 Task: Open Card Customer Satisfaction Review in Board Product Management Best Practices to Workspace Human Resources Software and add a team member Softage.4@softage.net, a label Green, a checklist Football, an attachment from your computer, a color Green and finally, add a card description 'Develop and launch new customer retention program for infrequent buyers' and a comment 'Let us approach this task with a sense of ownership and responsibility, recognizing that its success is our responsibility.'. Add a start date 'Jan 04, 1900' with a due date 'Jan 11, 1900'
Action: Mouse moved to (406, 148)
Screenshot: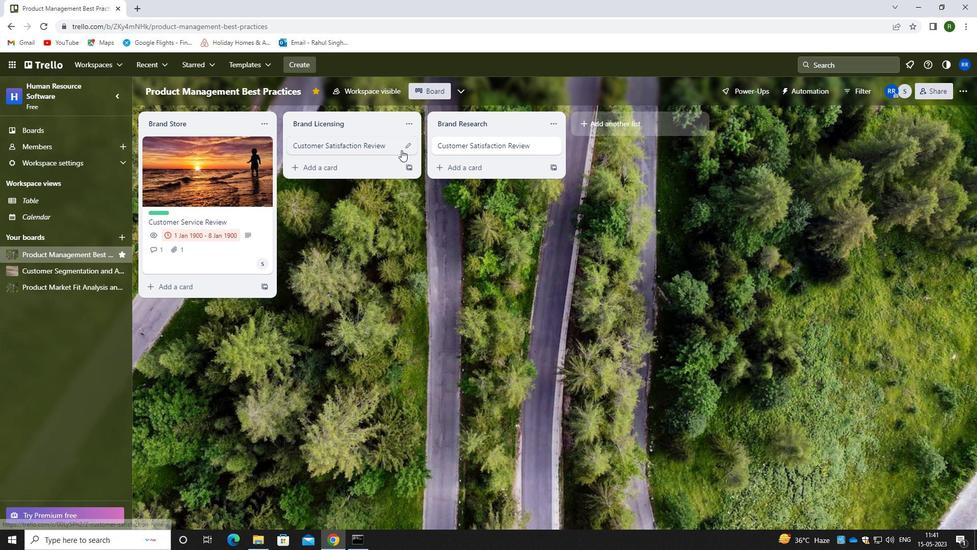 
Action: Mouse pressed left at (406, 148)
Screenshot: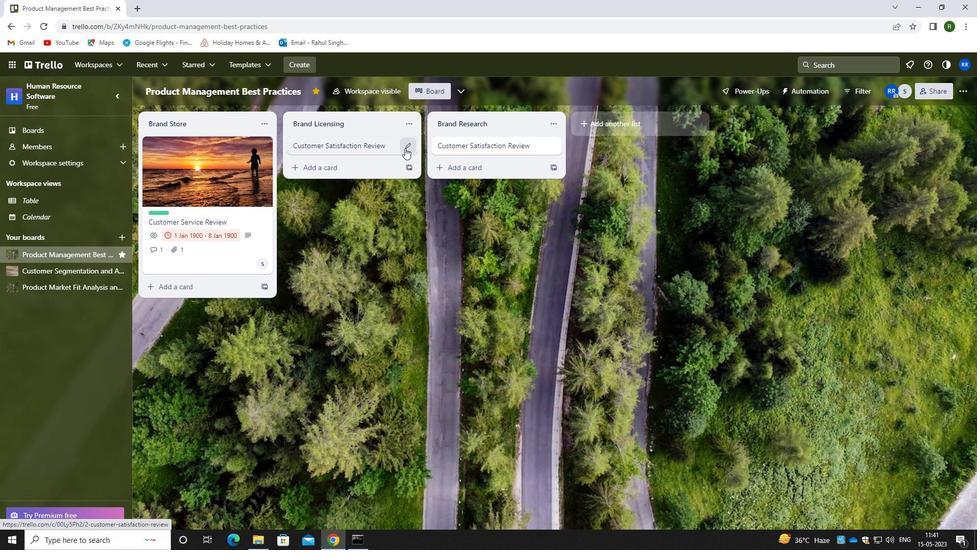 
Action: Mouse moved to (450, 146)
Screenshot: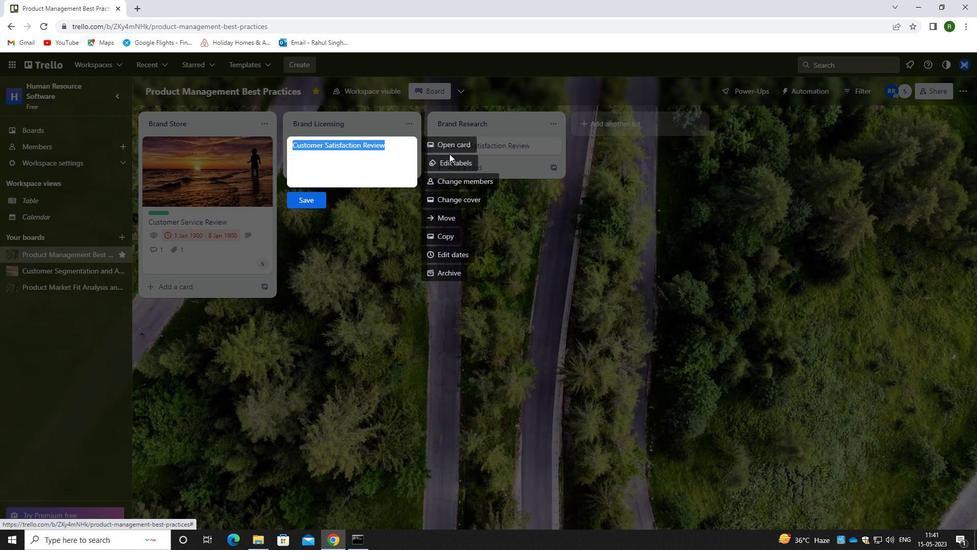 
Action: Mouse pressed left at (450, 146)
Screenshot: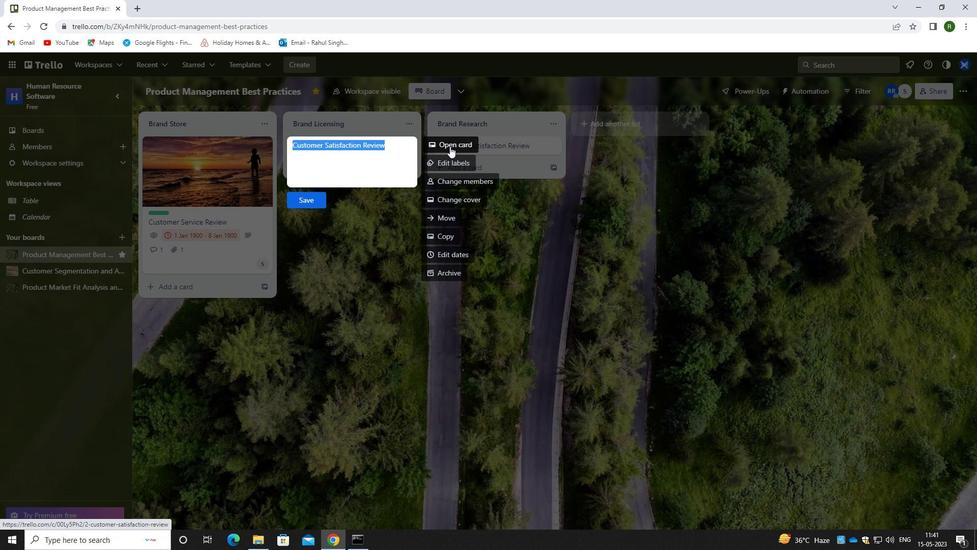 
Action: Mouse moved to (616, 178)
Screenshot: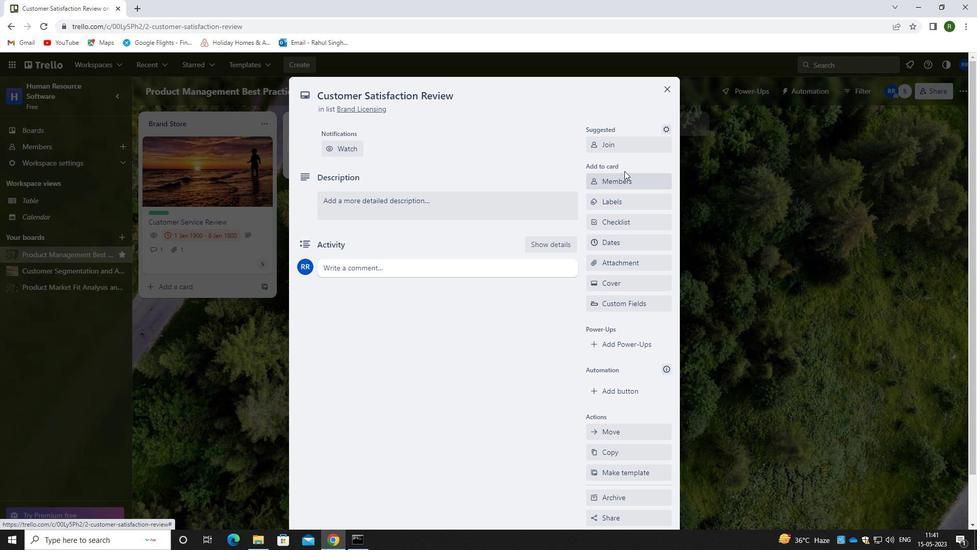 
Action: Mouse pressed left at (616, 178)
Screenshot: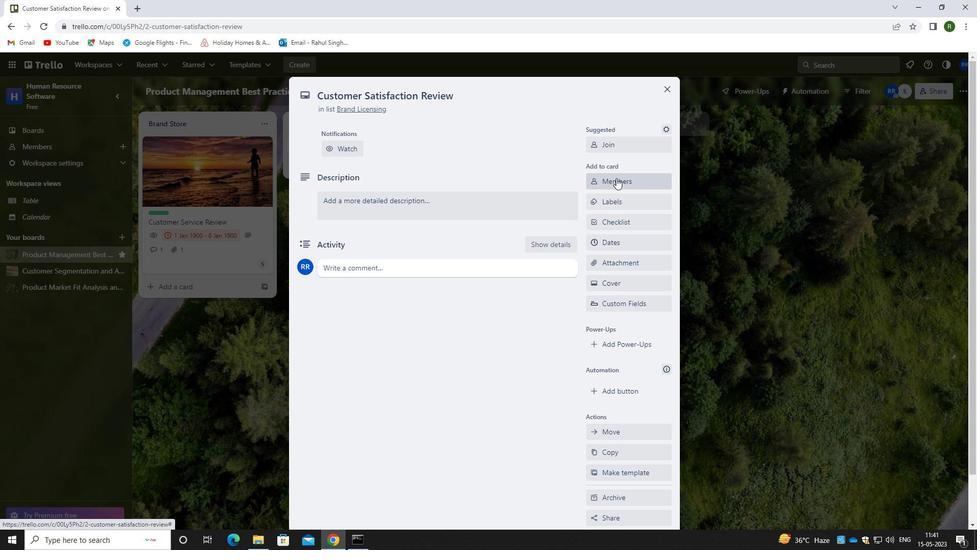 
Action: Mouse moved to (626, 225)
Screenshot: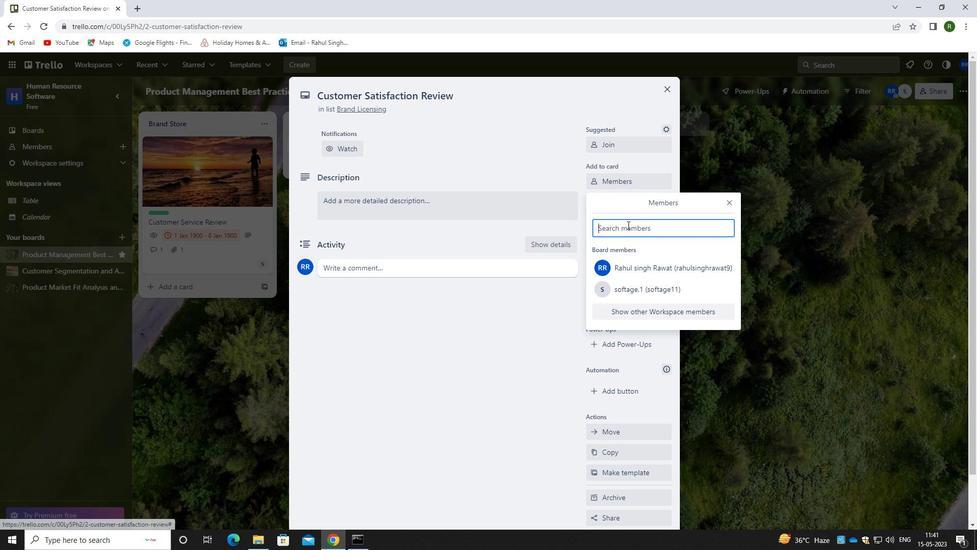 
Action: Key pressed <Key.caps_lock>s<Key.caps_lock>oftage.4<Key.shift>#<Key.backspace><Key.shift>@SOFTAGE.NET
Screenshot: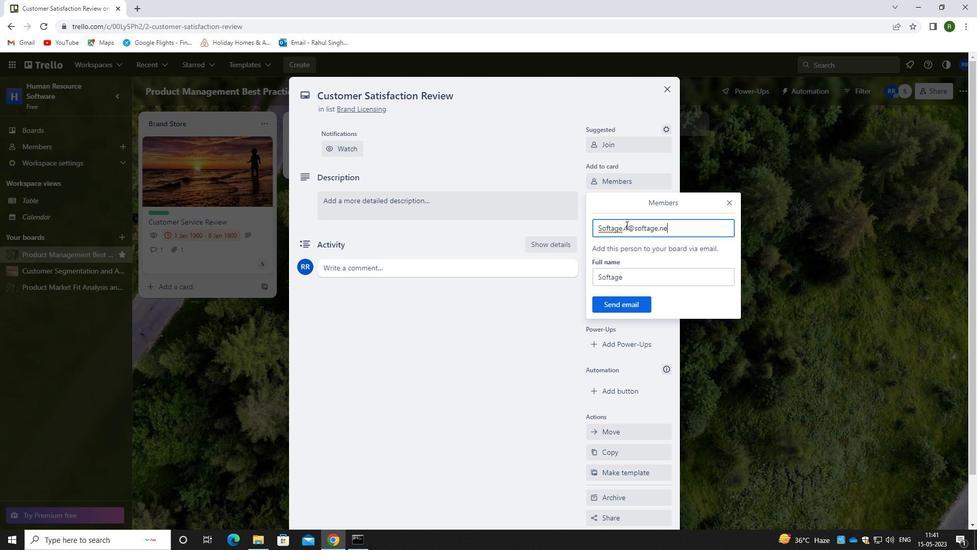 
Action: Mouse moved to (626, 309)
Screenshot: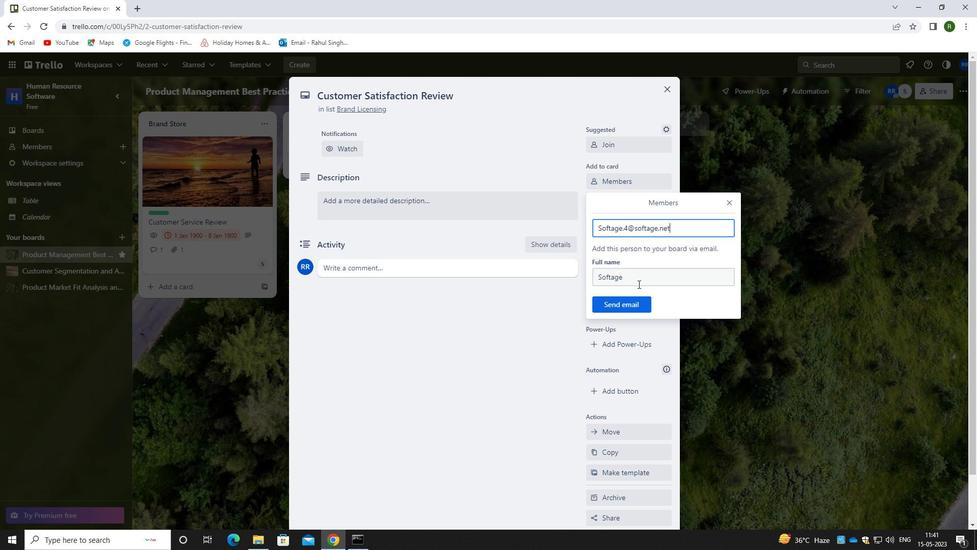 
Action: Mouse pressed left at (626, 309)
Screenshot: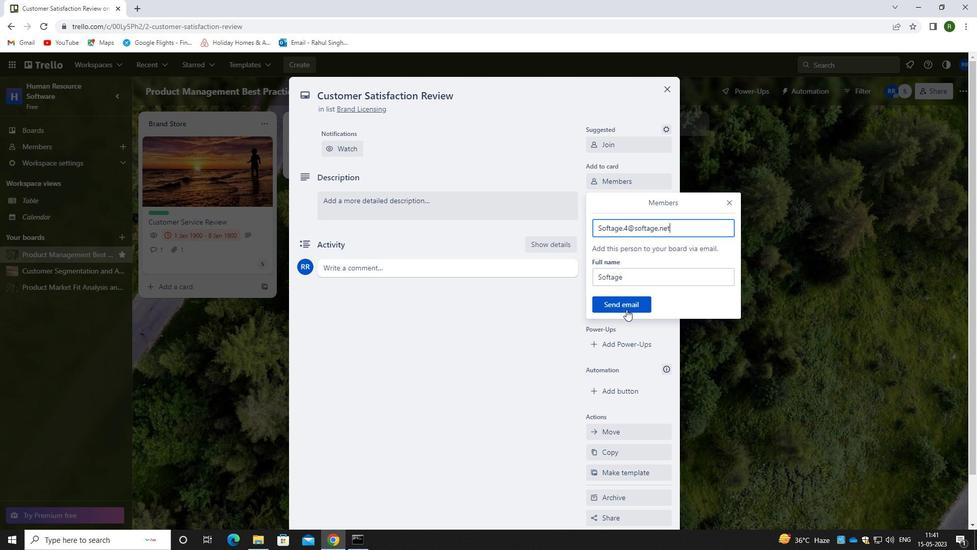 
Action: Mouse moved to (618, 202)
Screenshot: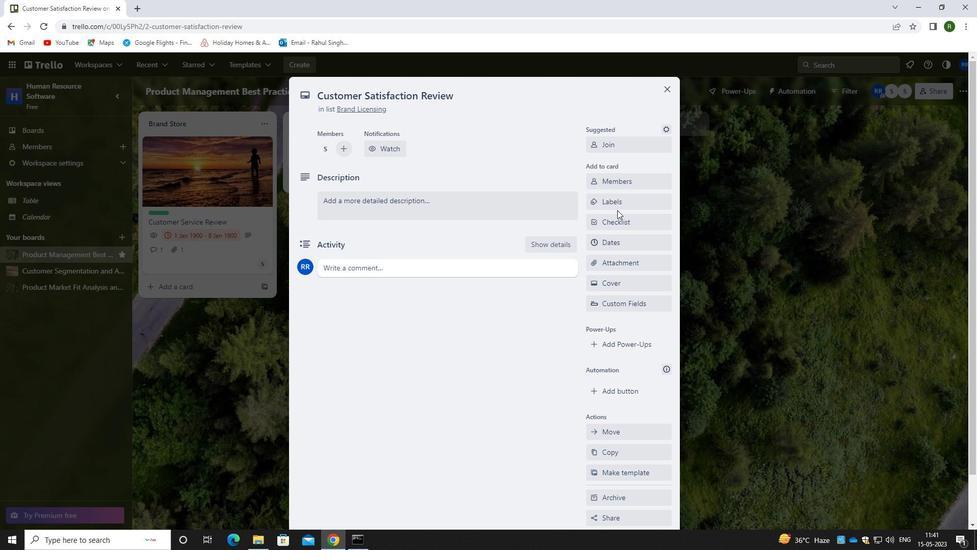 
Action: Mouse pressed left at (618, 202)
Screenshot: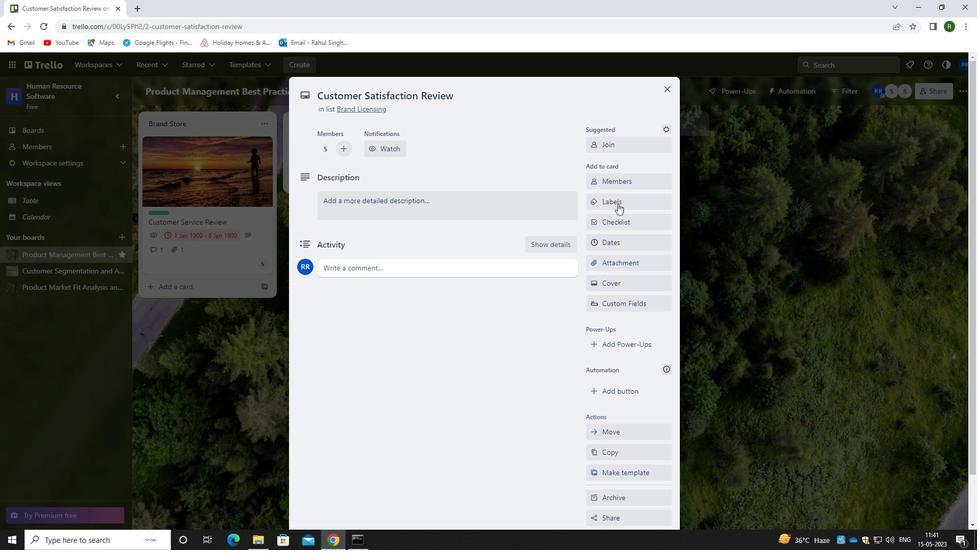 
Action: Mouse moved to (635, 253)
Screenshot: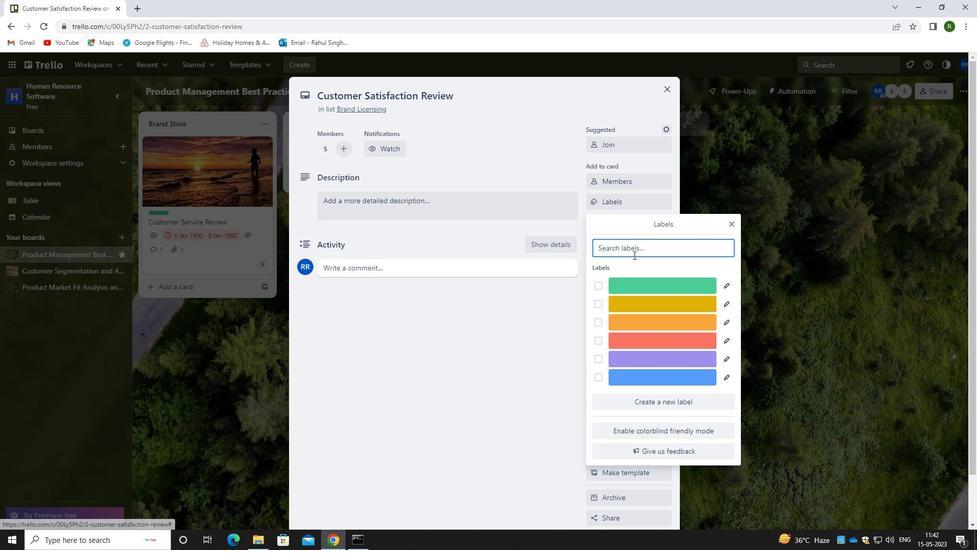 
Action: Key pressed GREEM<Key.backspace>N
Screenshot: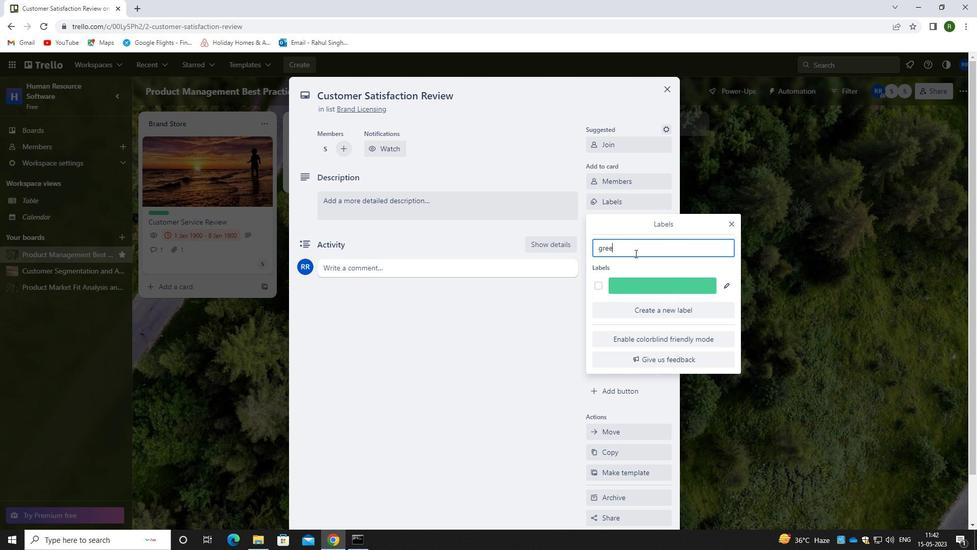 
Action: Mouse moved to (600, 285)
Screenshot: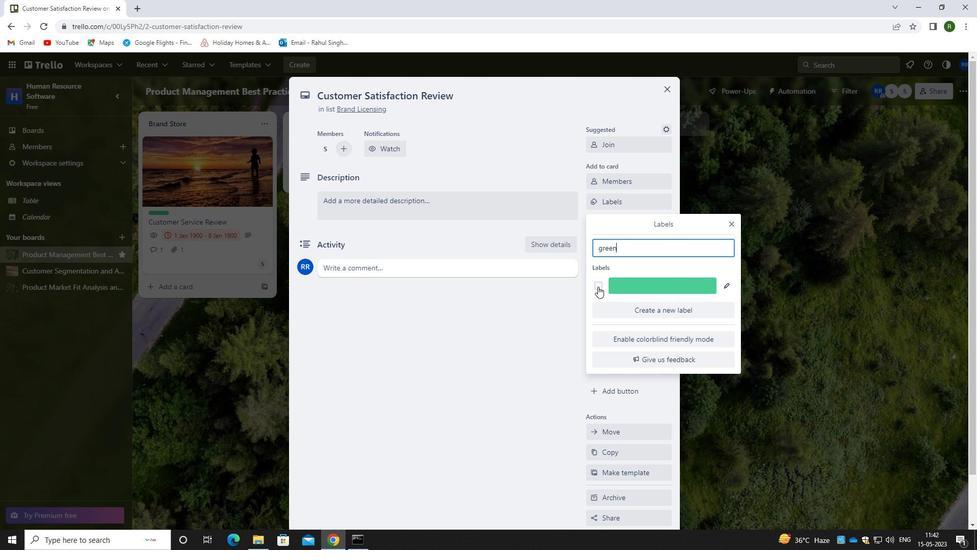 
Action: Mouse pressed left at (600, 285)
Screenshot: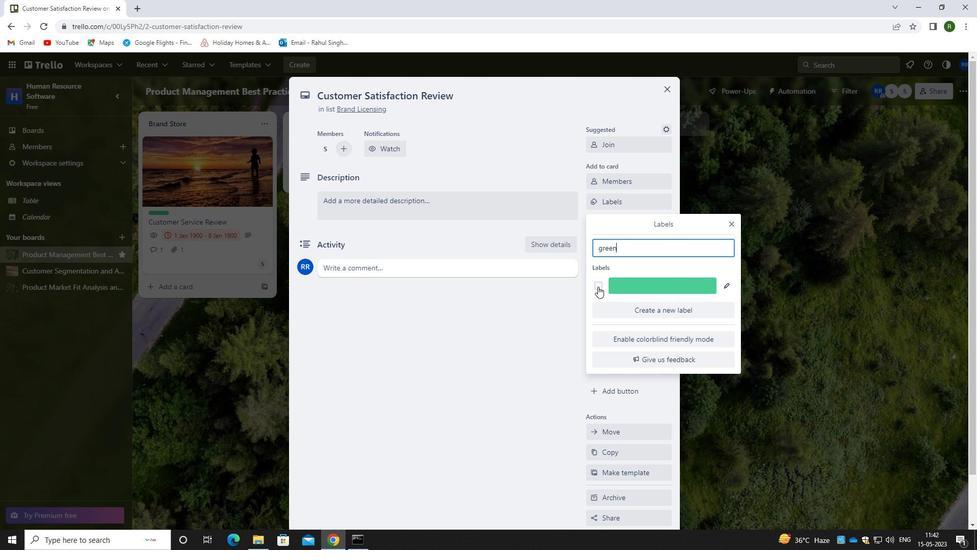 
Action: Mouse moved to (561, 338)
Screenshot: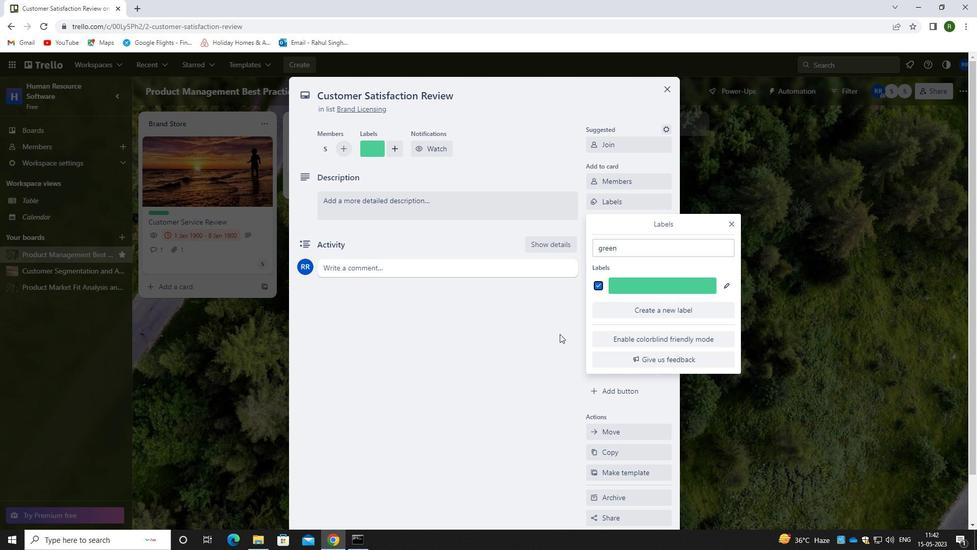 
Action: Mouse pressed left at (561, 338)
Screenshot: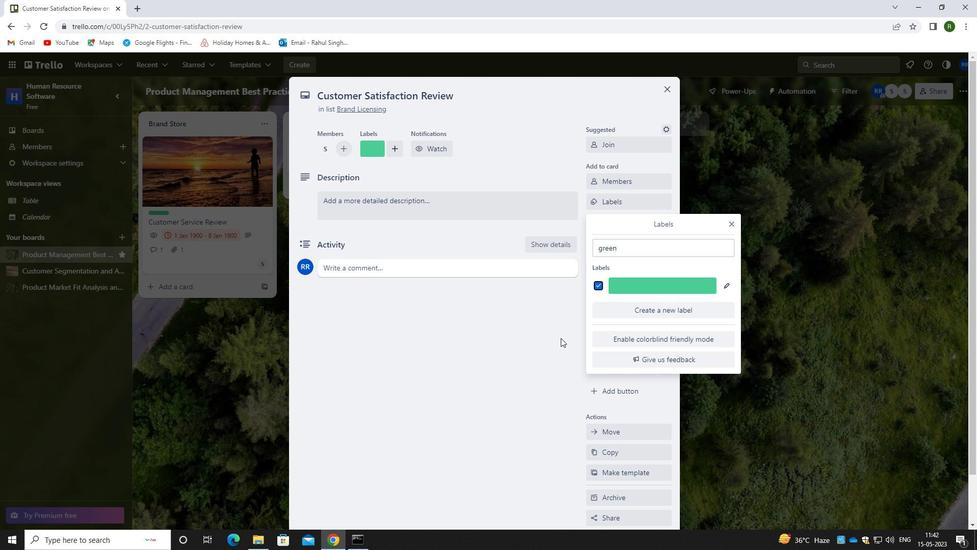 
Action: Mouse moved to (621, 224)
Screenshot: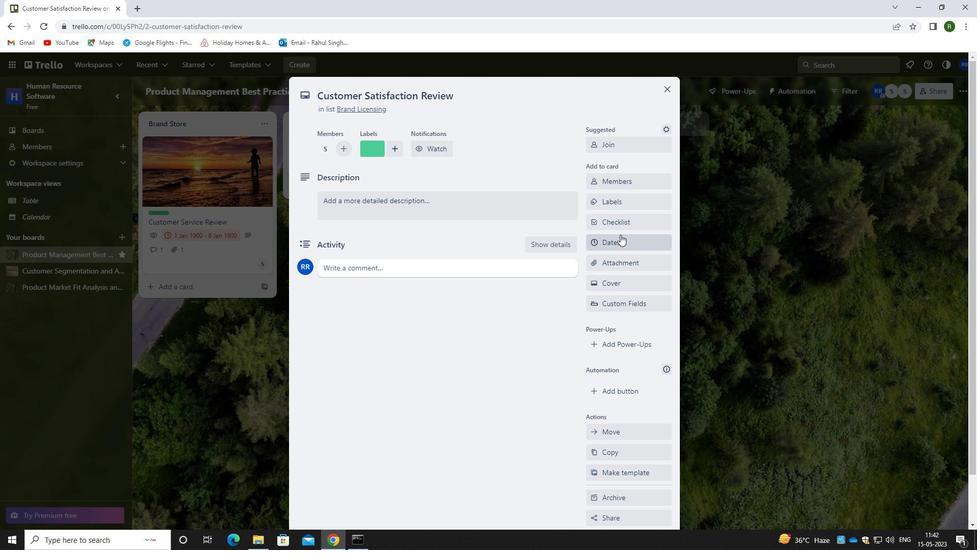 
Action: Mouse pressed left at (621, 224)
Screenshot: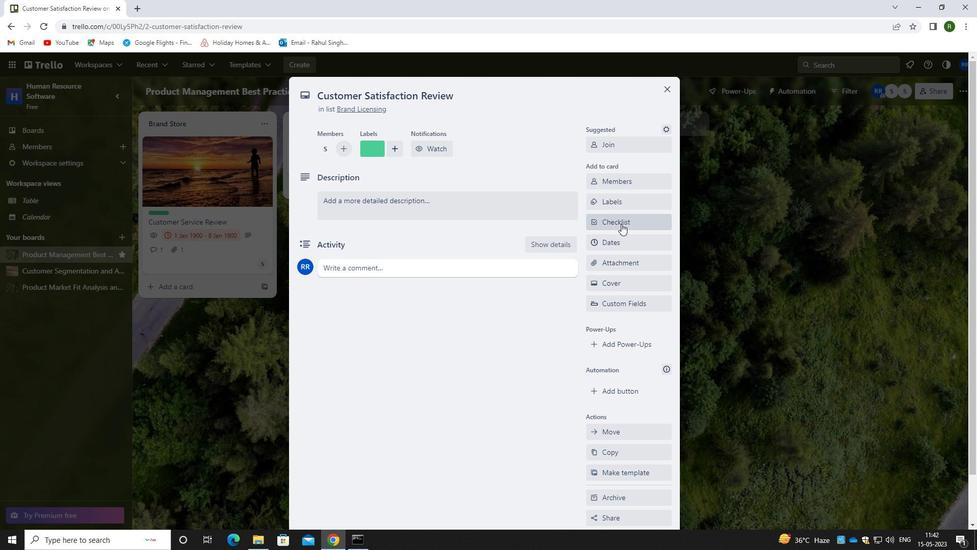 
Action: Mouse moved to (604, 239)
Screenshot: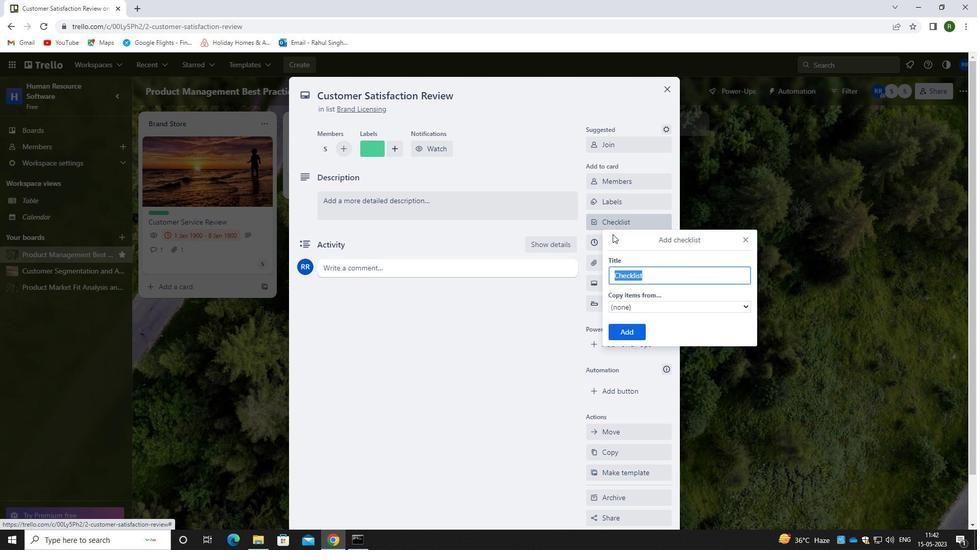 
Action: Key pressed <Key.shift>FOOTBALL
Screenshot: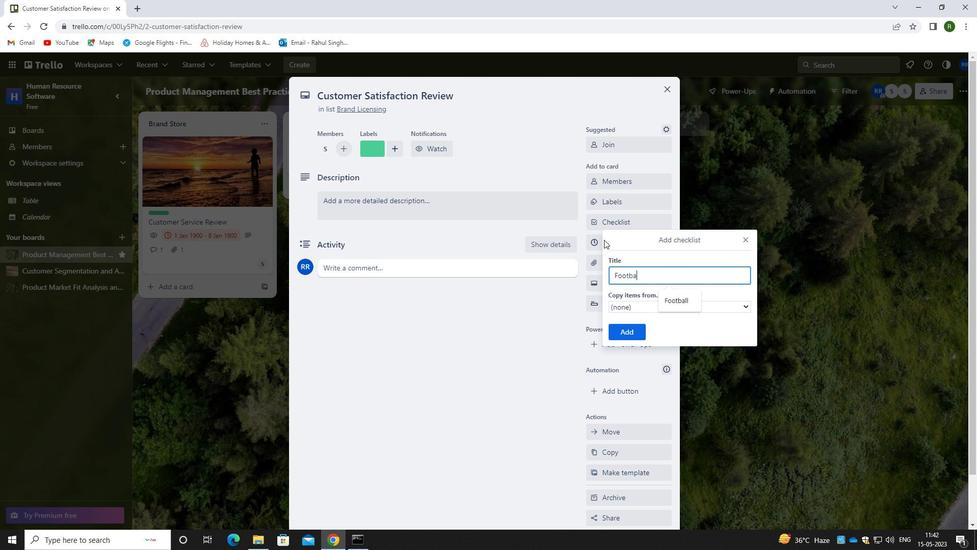 
Action: Mouse moved to (619, 325)
Screenshot: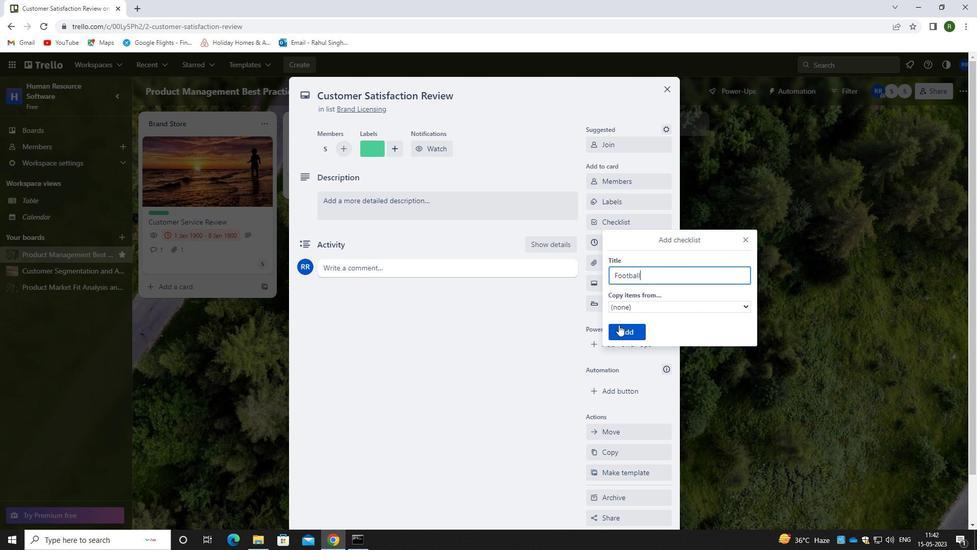 
Action: Mouse pressed left at (619, 325)
Screenshot: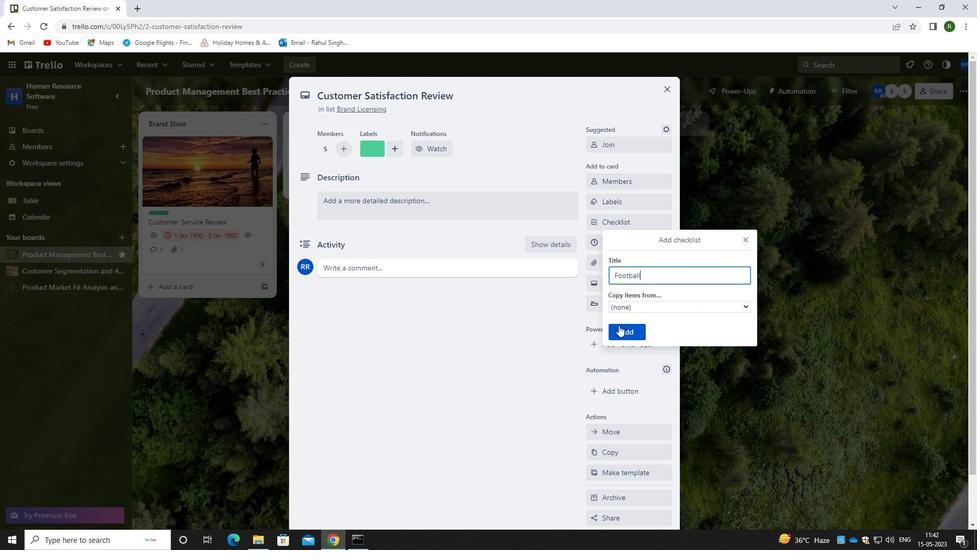 
Action: Mouse moved to (621, 265)
Screenshot: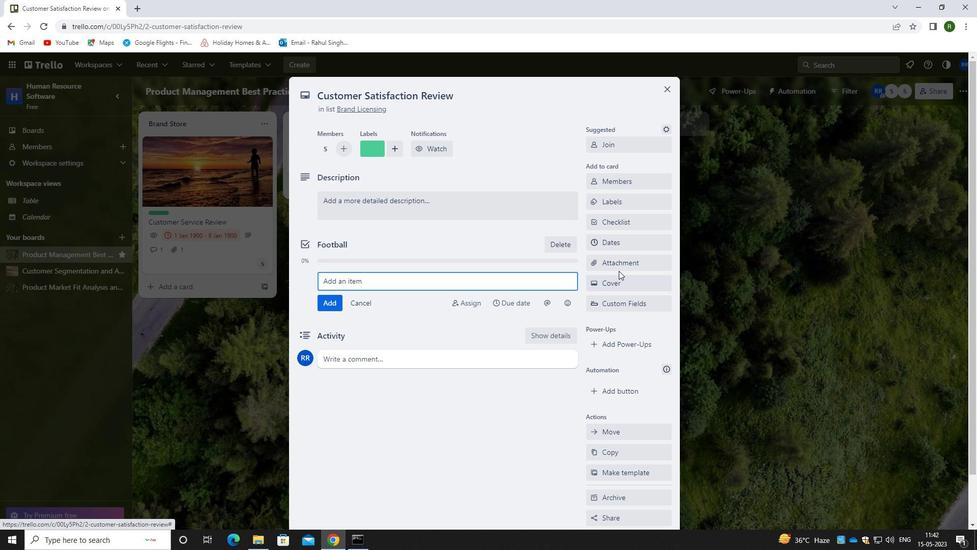 
Action: Mouse pressed left at (621, 265)
Screenshot: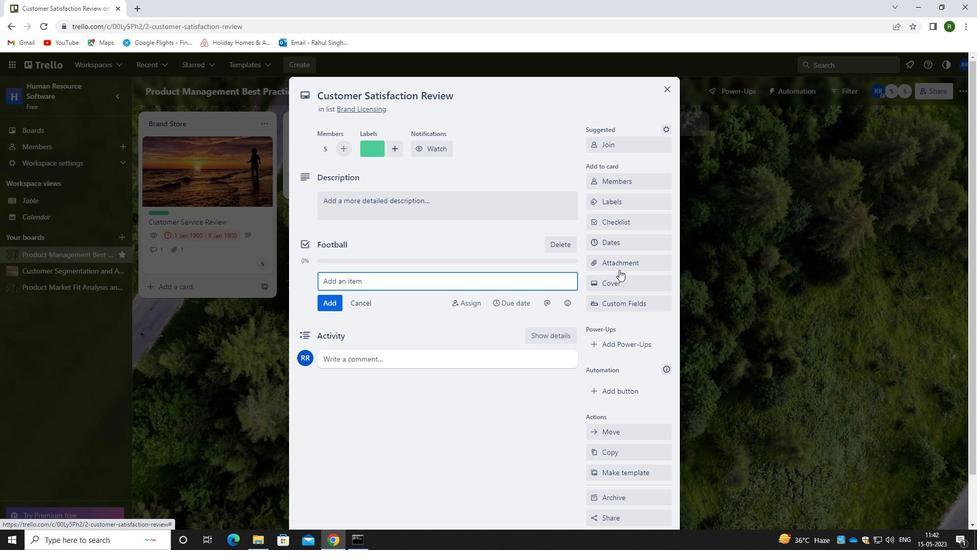 
Action: Mouse moved to (631, 304)
Screenshot: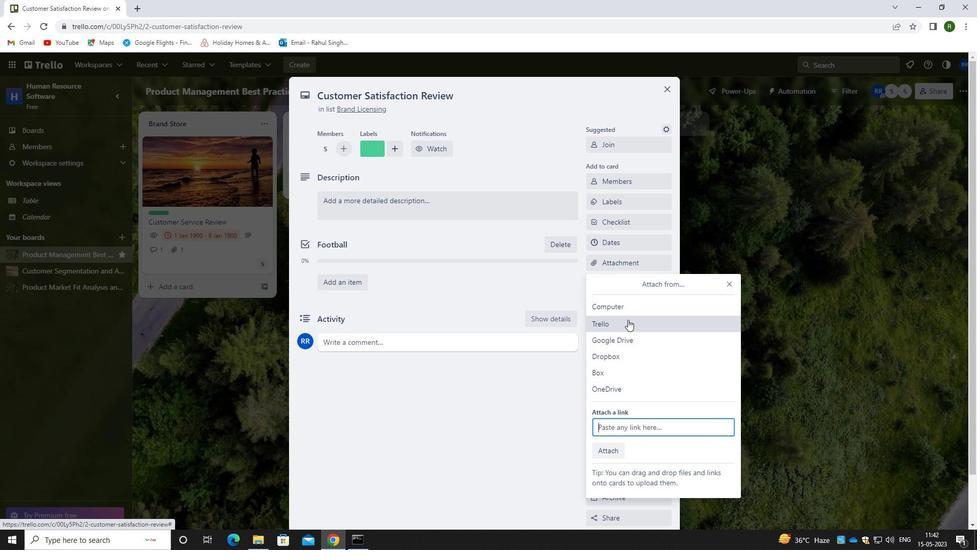 
Action: Mouse pressed left at (631, 304)
Screenshot: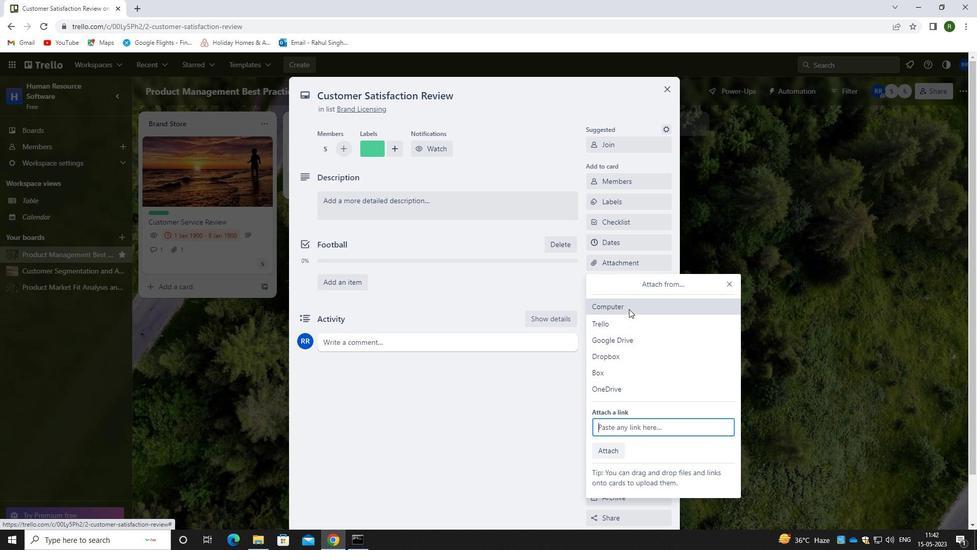 
Action: Mouse moved to (290, 104)
Screenshot: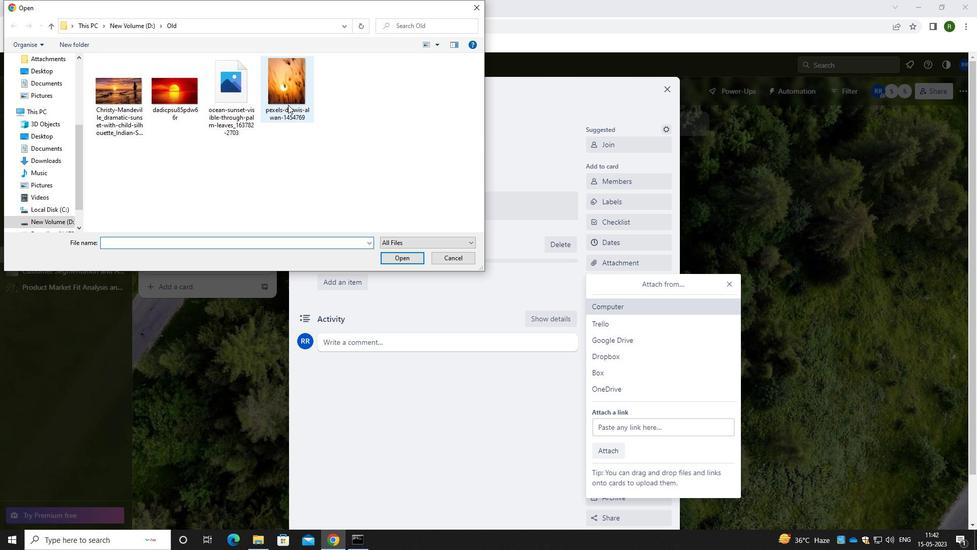 
Action: Mouse pressed left at (290, 104)
Screenshot: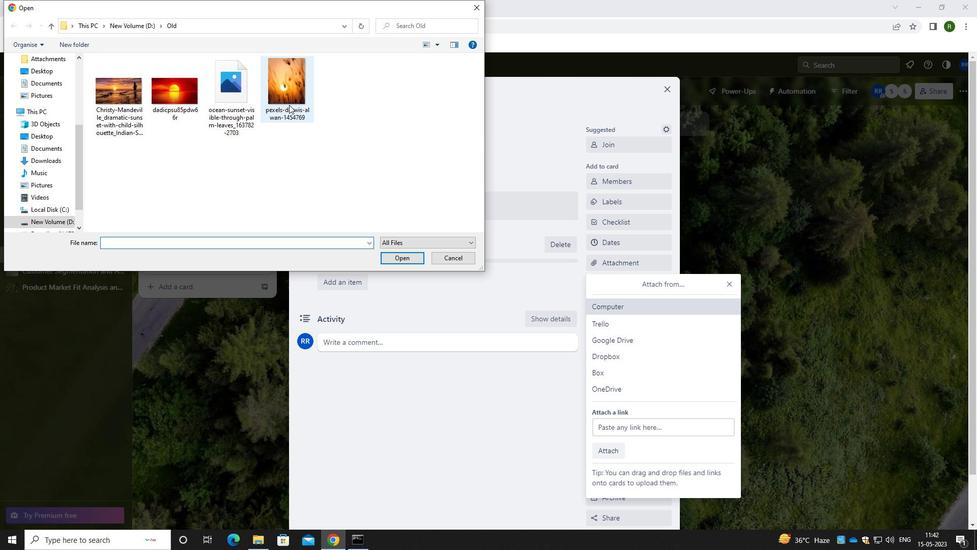 
Action: Mouse moved to (411, 260)
Screenshot: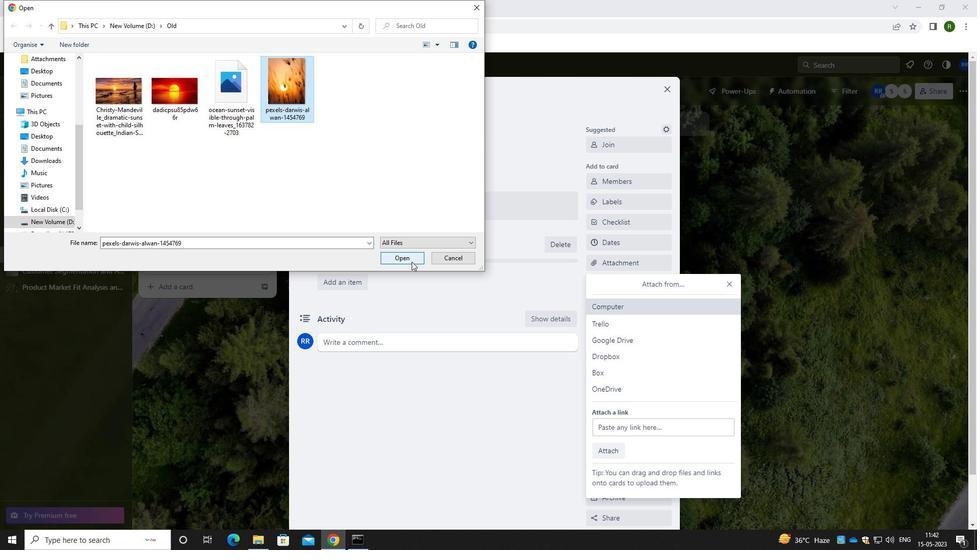 
Action: Mouse pressed left at (411, 260)
Screenshot: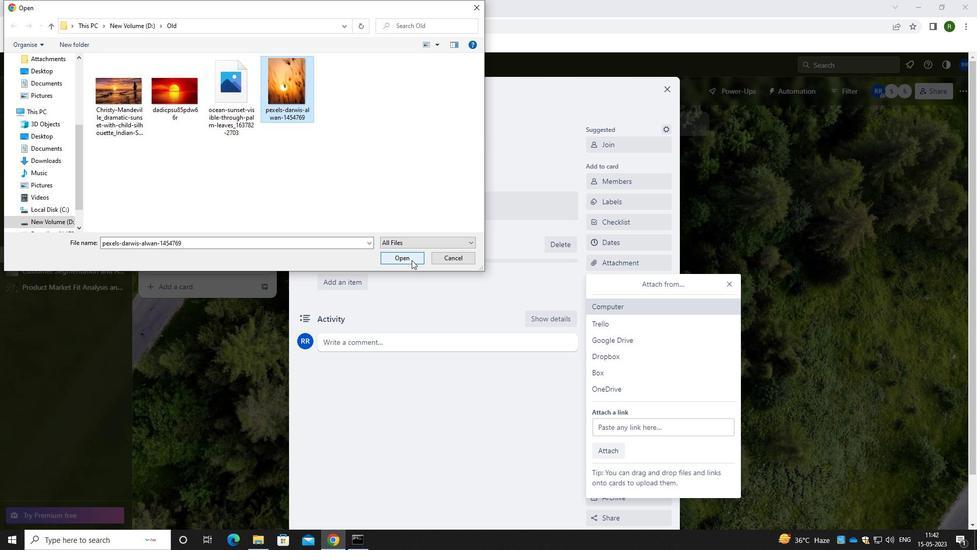 
Action: Mouse moved to (406, 285)
Screenshot: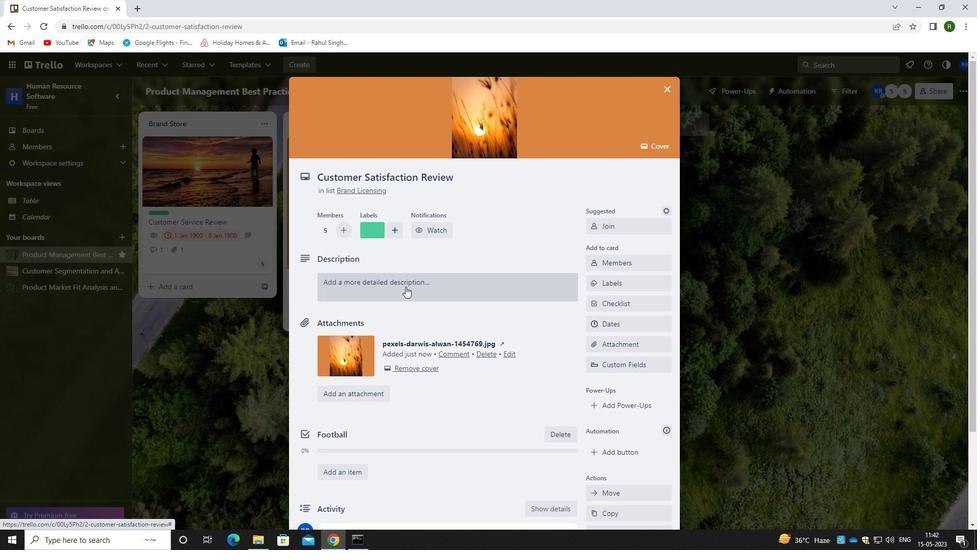 
Action: Mouse pressed left at (406, 285)
Screenshot: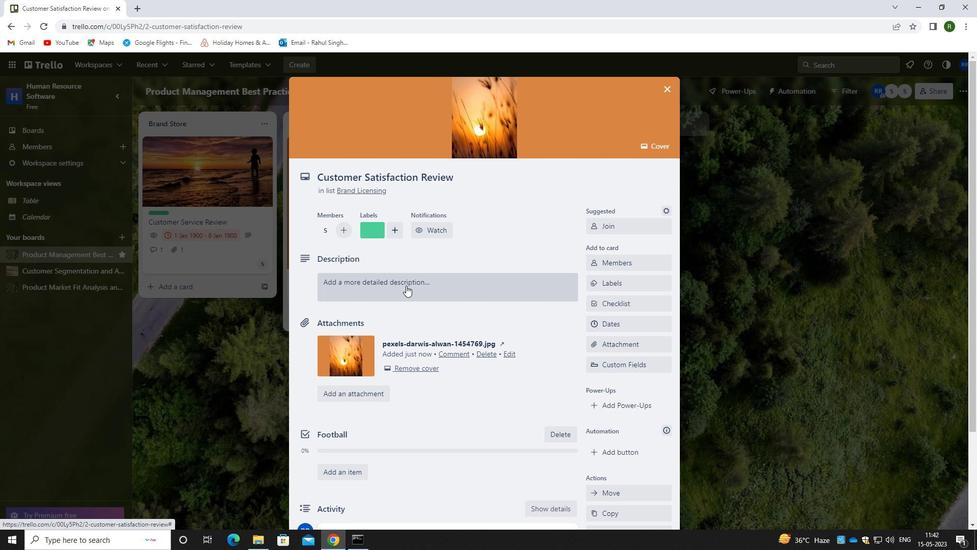 
Action: Mouse moved to (405, 320)
Screenshot: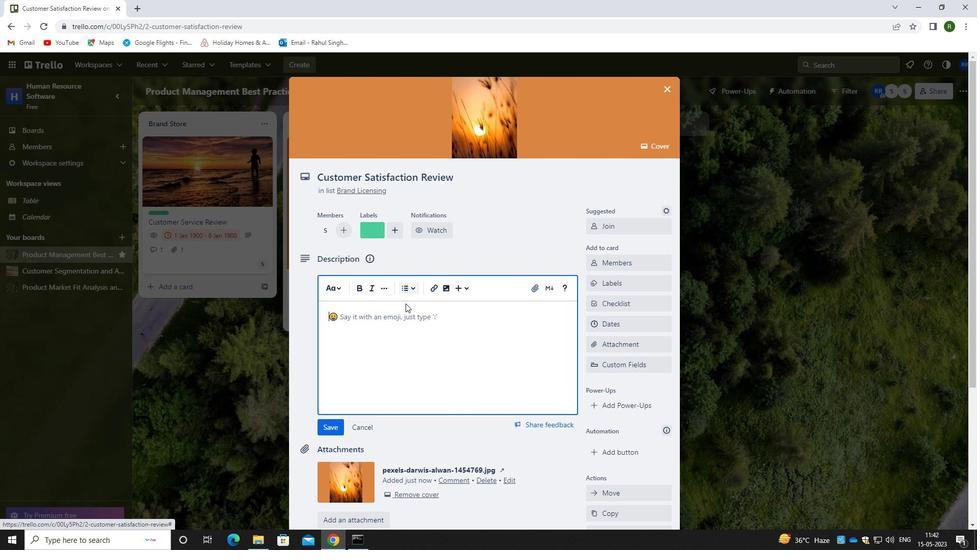 
Action: Mouse pressed left at (405, 320)
Screenshot: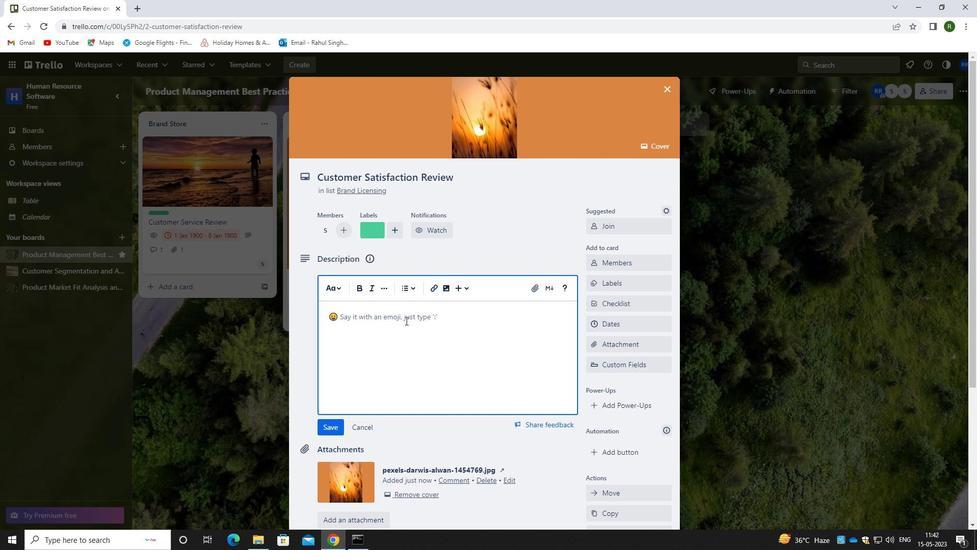 
Action: Key pressed <Key.caps_lock>D<Key.caps_lock>EVELOP<Key.space>AND<Key.space>LAUCH<Key.backspace><Key.backspace>NCH<Key.space>NEW<Key.space>CUSTOMER<Key.space>RTENTION<Key.space><Key.backspace><Key.backspace><Key.backspace><Key.backspace><Key.backspace><Key.backspace><Key.backspace><Key.backspace>ETENTION<Key.space>PROGRAM<Key.space>FOR<Key.space>INFREQUENT<Key.space>BUYERS.
Screenshot: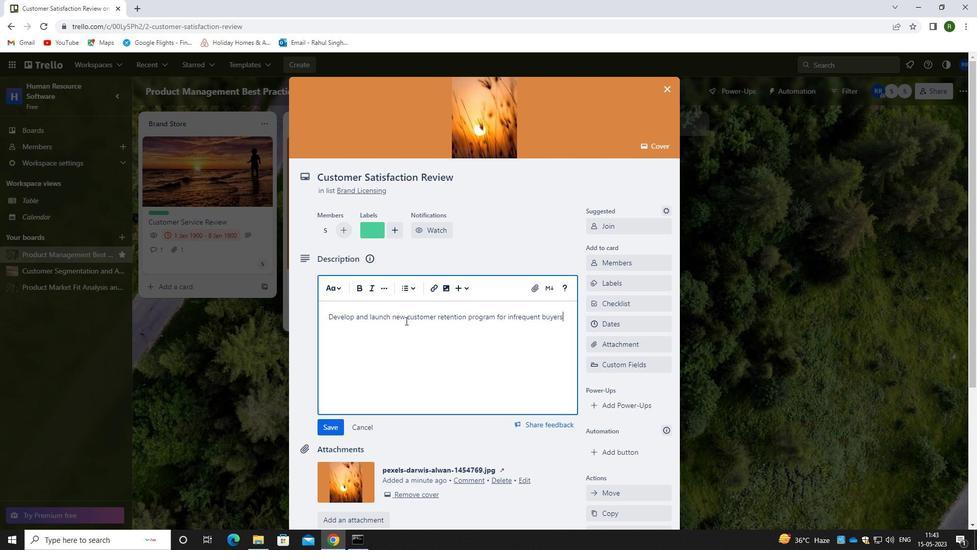 
Action: Mouse moved to (333, 425)
Screenshot: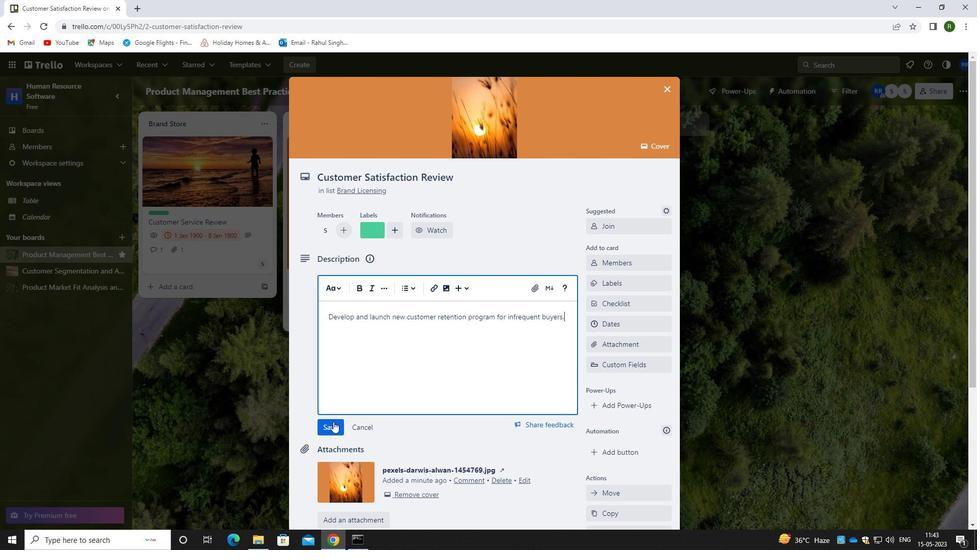 
Action: Mouse pressed left at (333, 425)
Screenshot: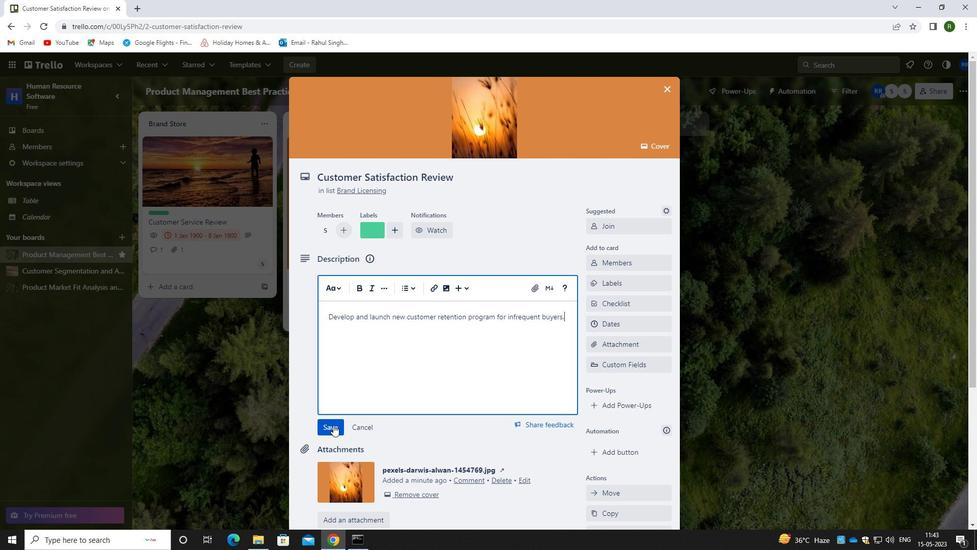 
Action: Mouse moved to (386, 369)
Screenshot: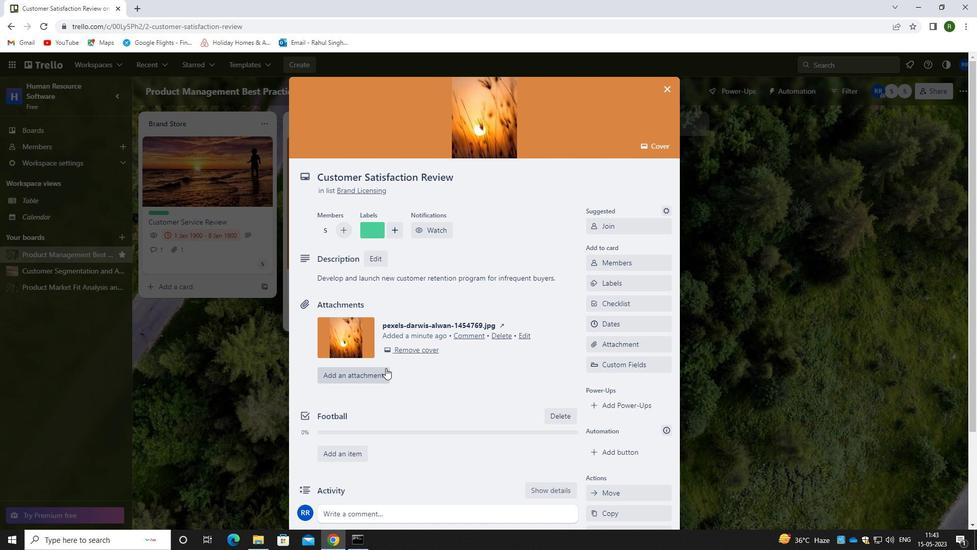 
Action: Mouse scrolled (386, 368) with delta (0, 0)
Screenshot: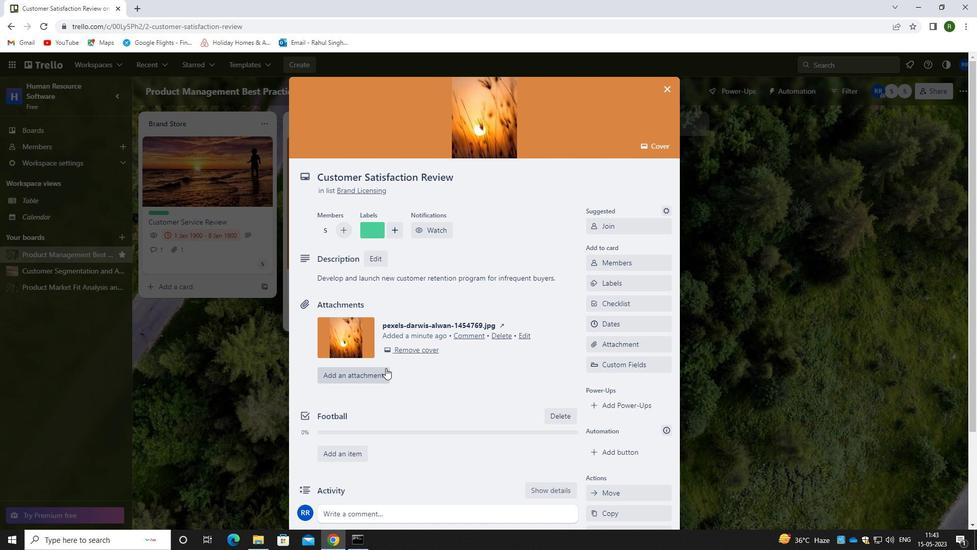 
Action: Mouse moved to (386, 371)
Screenshot: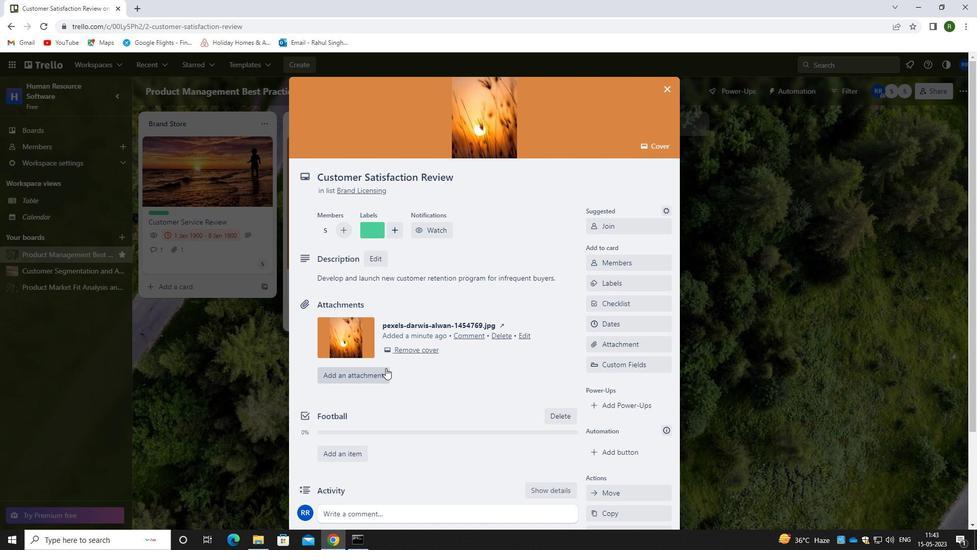 
Action: Mouse scrolled (386, 371) with delta (0, 0)
Screenshot: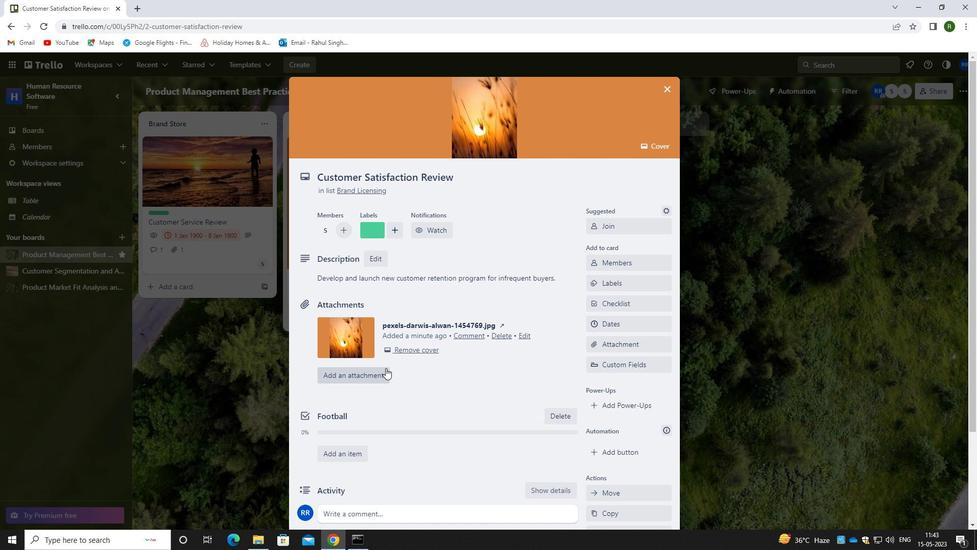 
Action: Mouse moved to (386, 374)
Screenshot: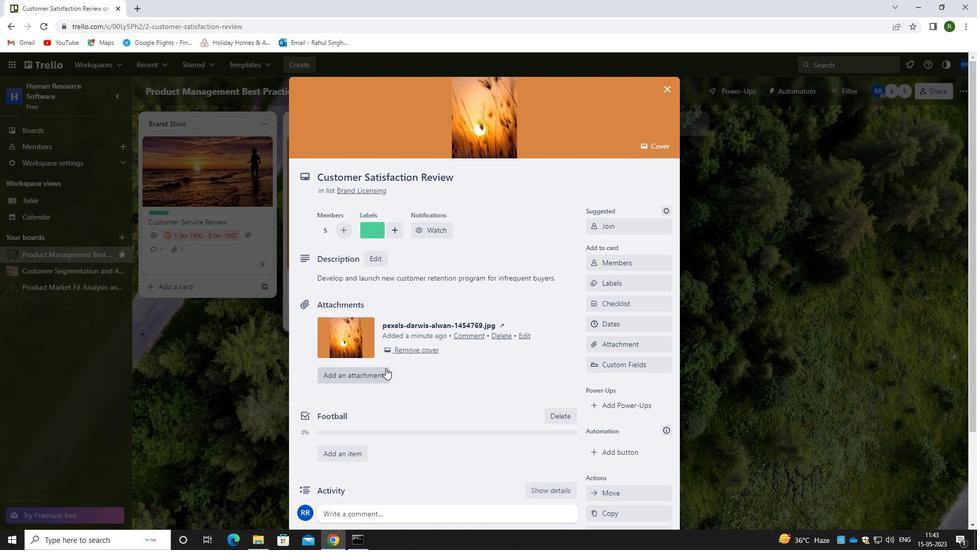 
Action: Mouse scrolled (386, 374) with delta (0, 0)
Screenshot: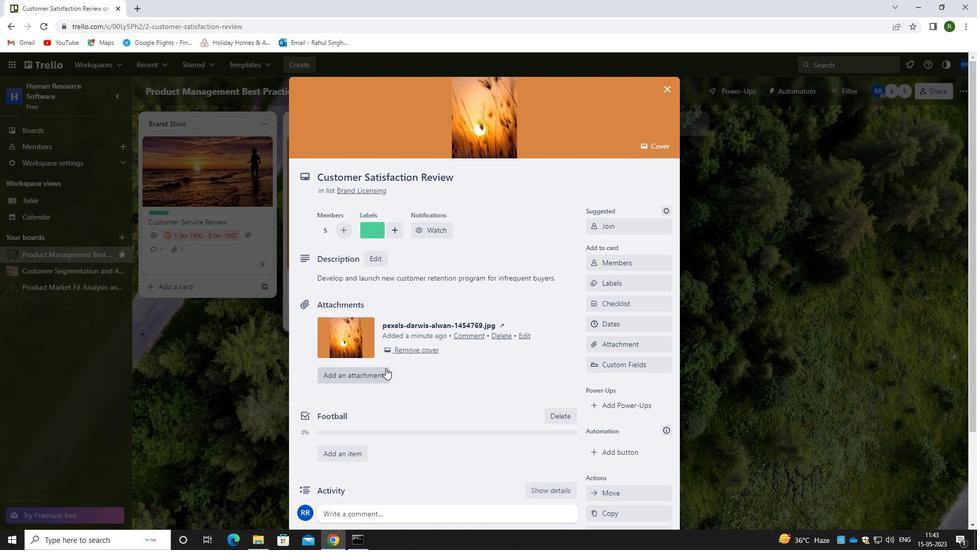 
Action: Mouse moved to (372, 400)
Screenshot: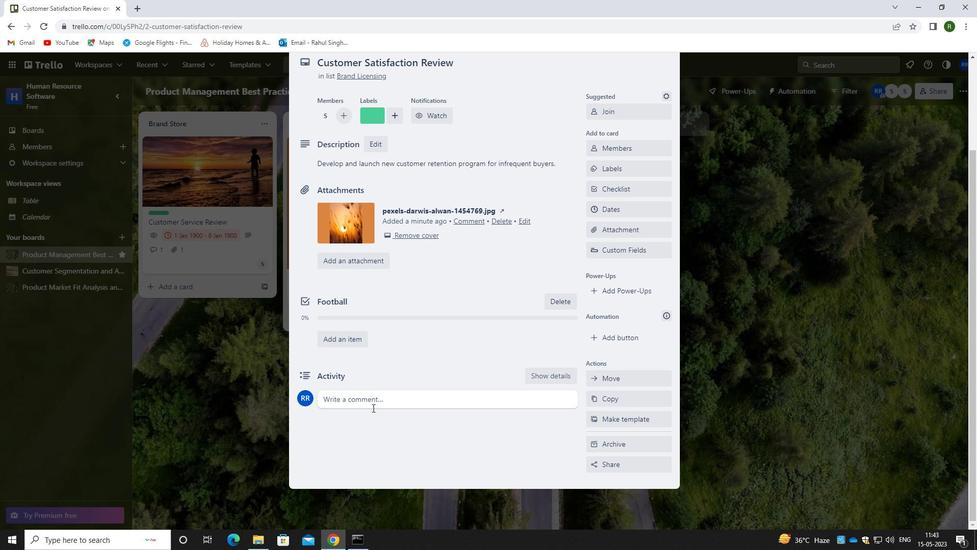 
Action: Mouse pressed left at (372, 400)
Screenshot: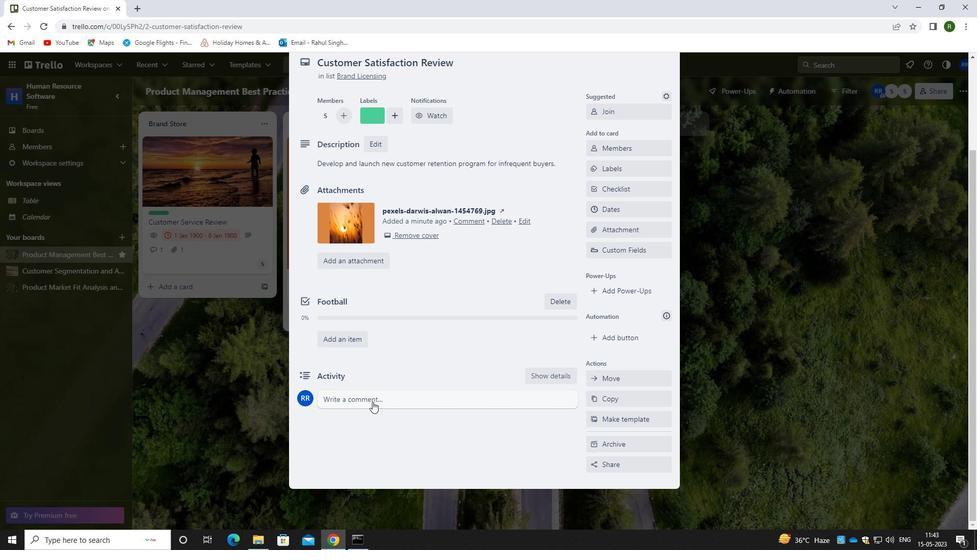 
Action: Mouse moved to (374, 436)
Screenshot: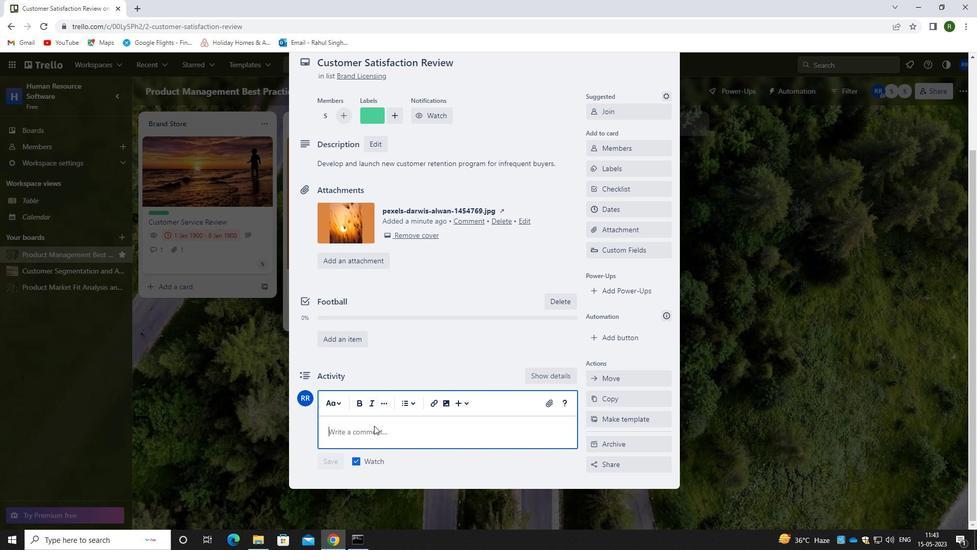 
Action: Mouse pressed left at (374, 436)
Screenshot: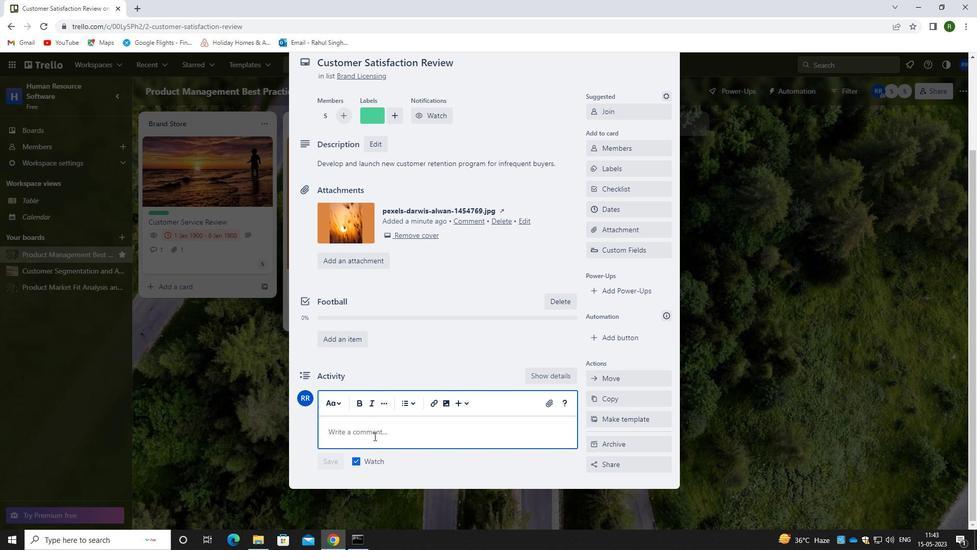 
Action: Key pressed <Key.caps_lock>L<Key.caps_lock>ET<Key.space>US<Key.space>APPROACH<Key.space>THIS<Key.space>TASK<Key.space>WITH<Key.space>A<Key.space>SENSE<Key.space>OF<Key.space>PR<Key.backspace>ES<Key.backspace>RSISTENCE<Key.space>AND<Key.space>DETERMINATION,<Key.space>WILLING<Key.space>TO<Key.space>OVERCOME<Key.space>OBSTACLES<Key.space>AND<Key.space>PUSH<Key.space>THROUGH<Key.space><Key.caps_lock>C<Key.backspace><Key.caps_lock>CHALLENGES
Screenshot: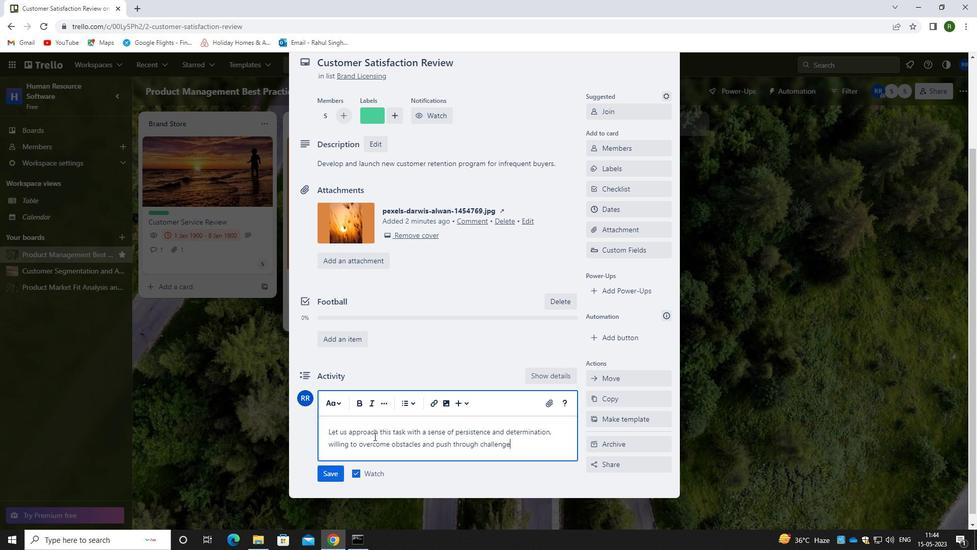
Action: Mouse moved to (517, 399)
Screenshot: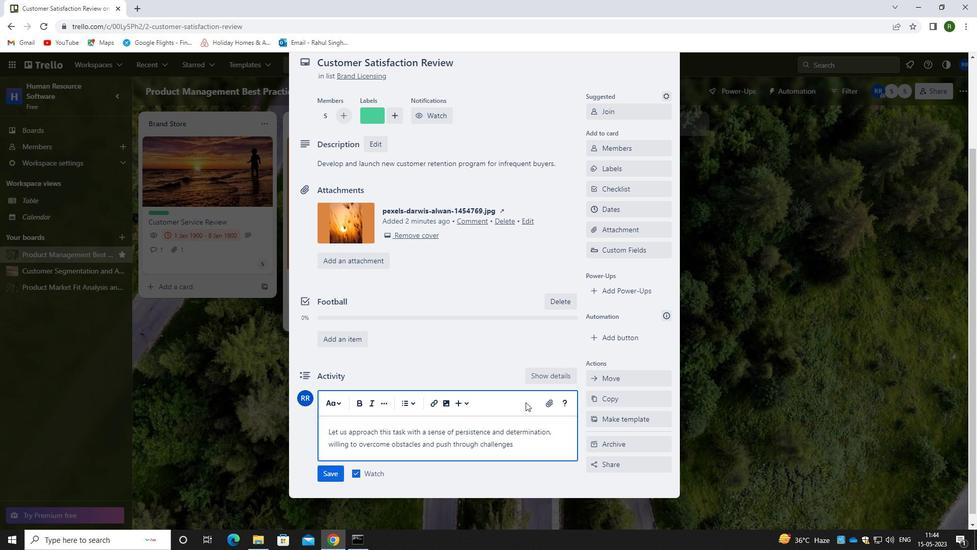 
Action: Key pressed .
Screenshot: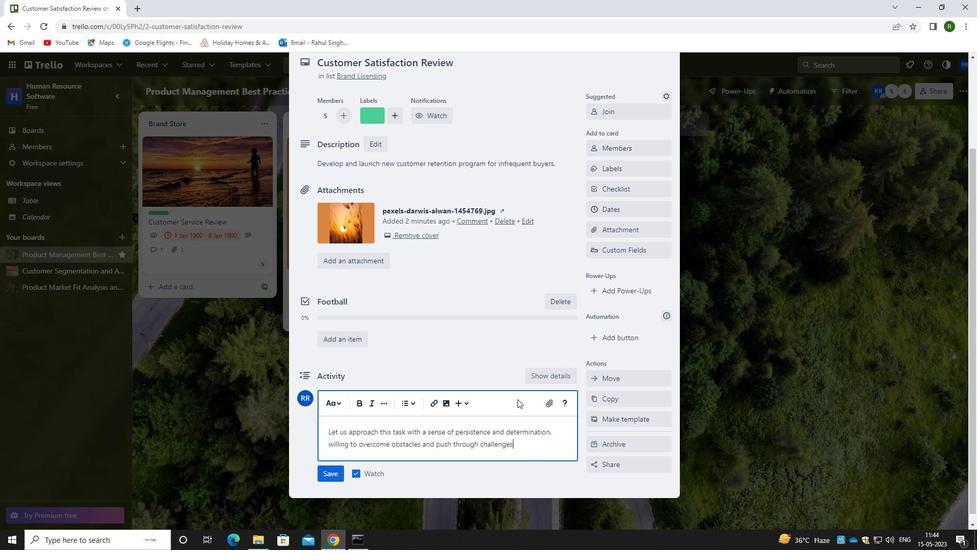 
Action: Mouse moved to (336, 476)
Screenshot: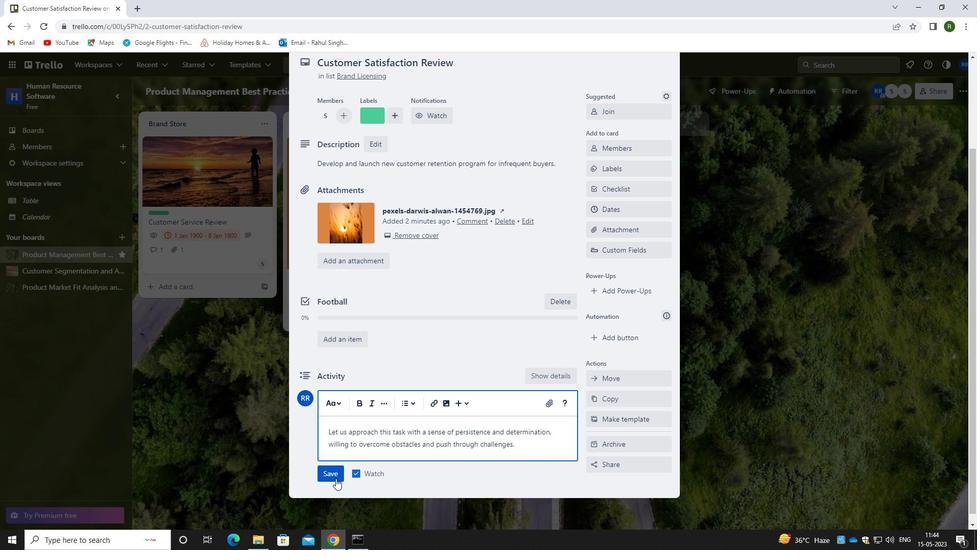 
Action: Mouse pressed left at (336, 476)
Screenshot: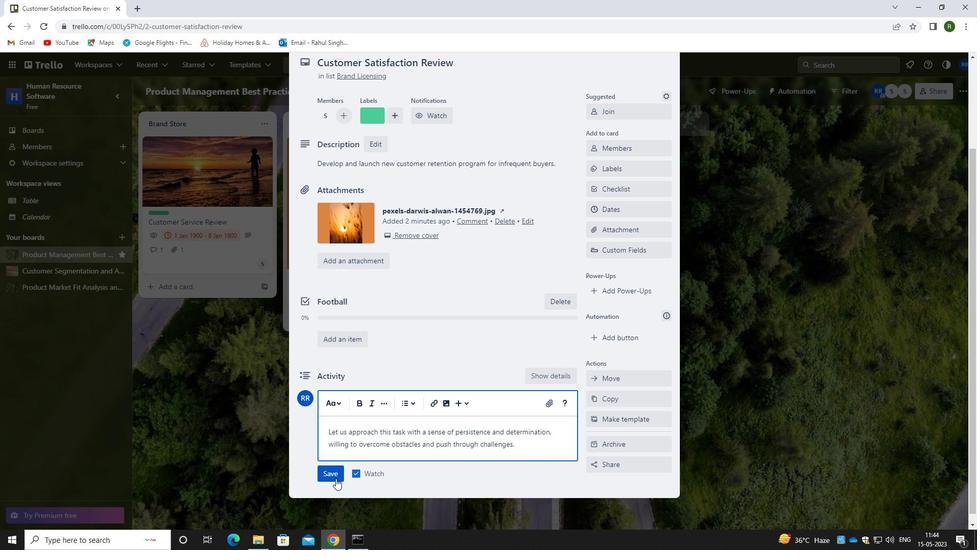 
Action: Mouse moved to (619, 207)
Screenshot: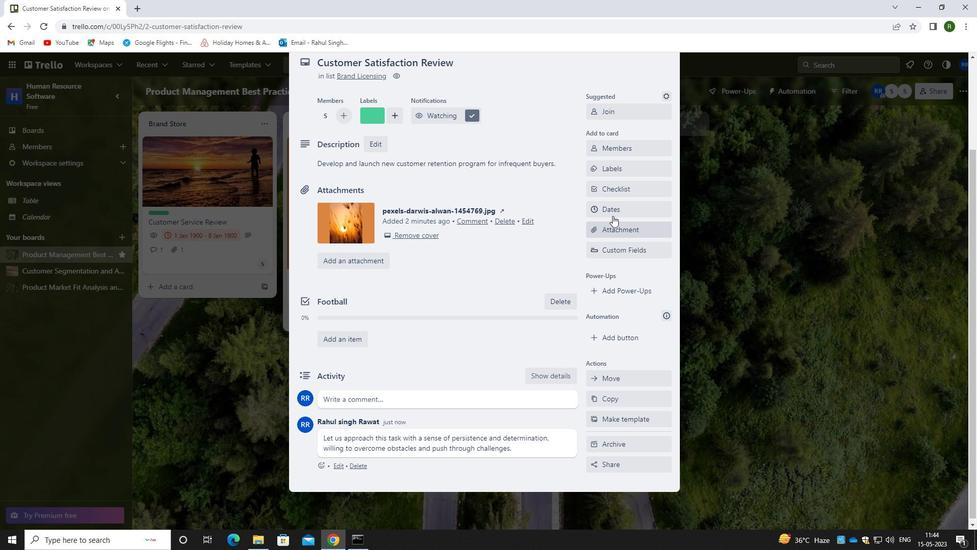 
Action: Mouse pressed left at (619, 207)
Screenshot: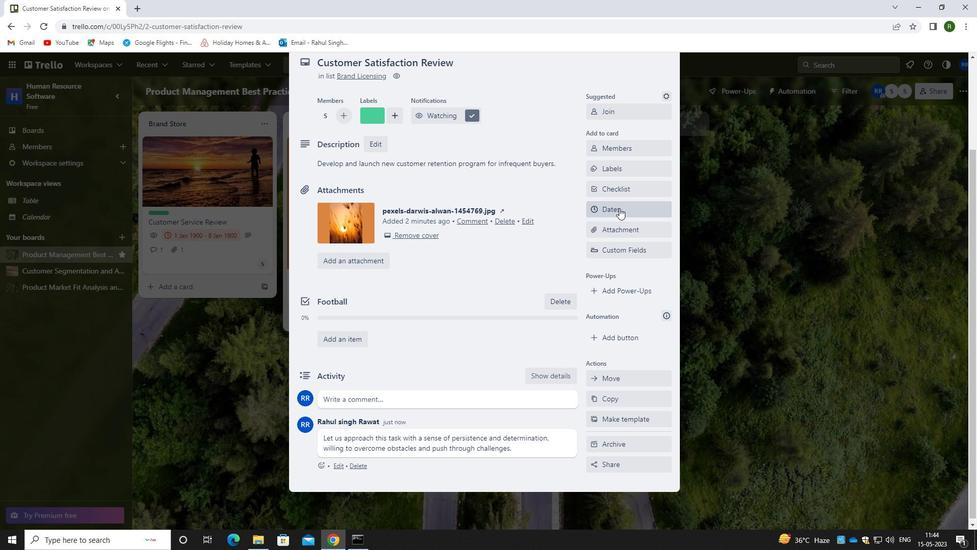 
Action: Mouse moved to (600, 276)
Screenshot: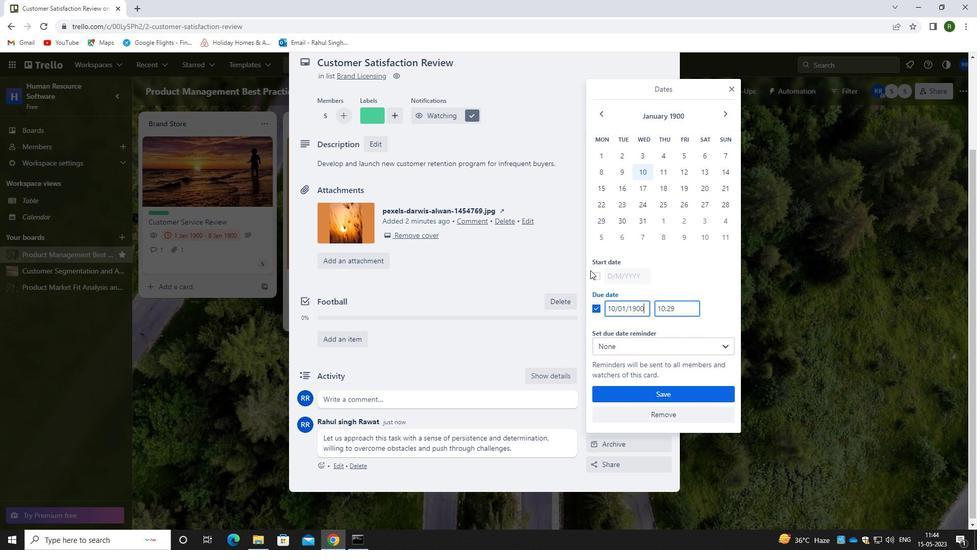 
Action: Mouse pressed left at (600, 276)
Screenshot: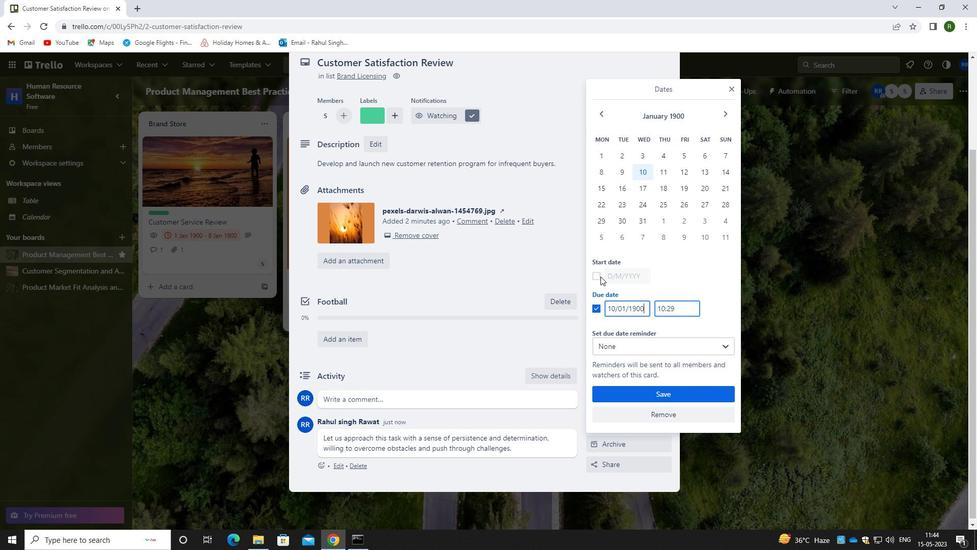 
Action: Mouse moved to (644, 276)
Screenshot: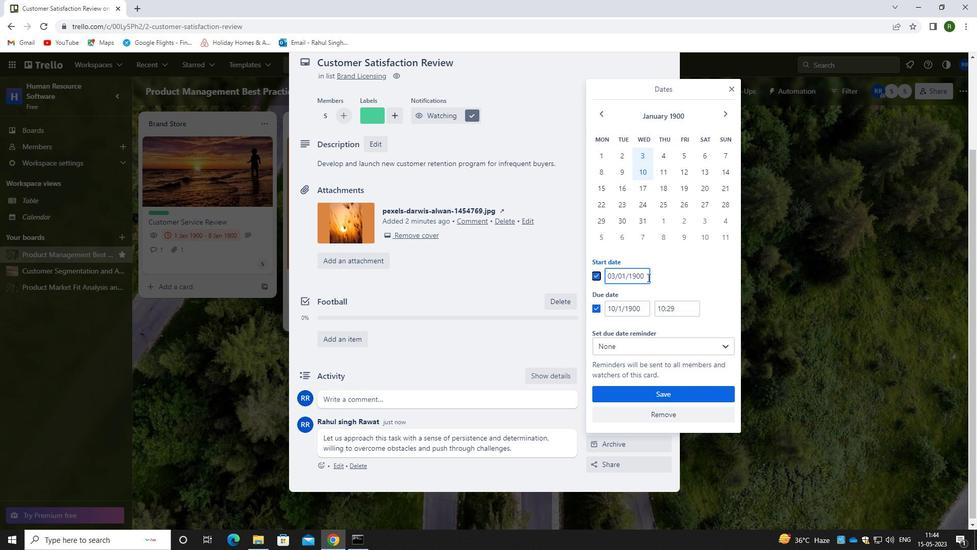 
Action: Mouse pressed left at (644, 276)
Screenshot: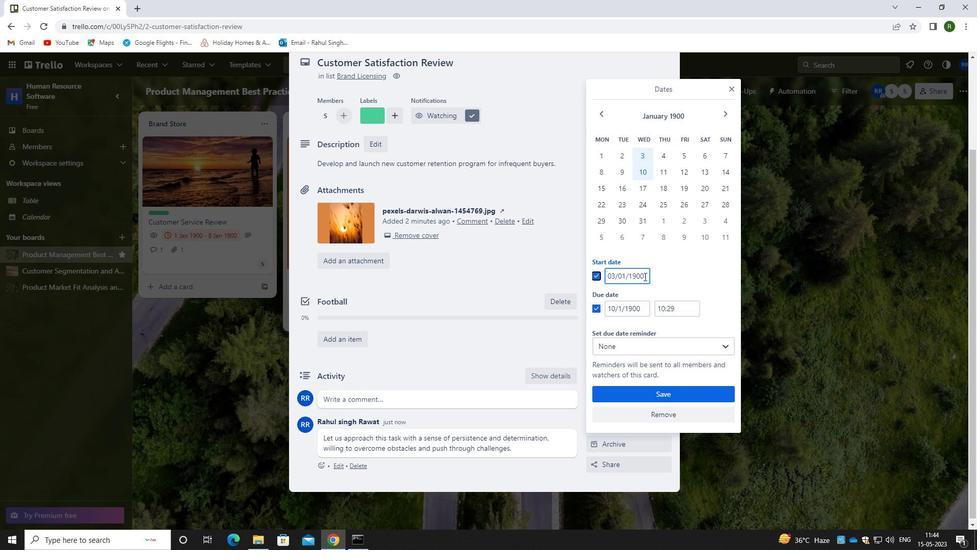
Action: Mouse moved to (602, 277)
Screenshot: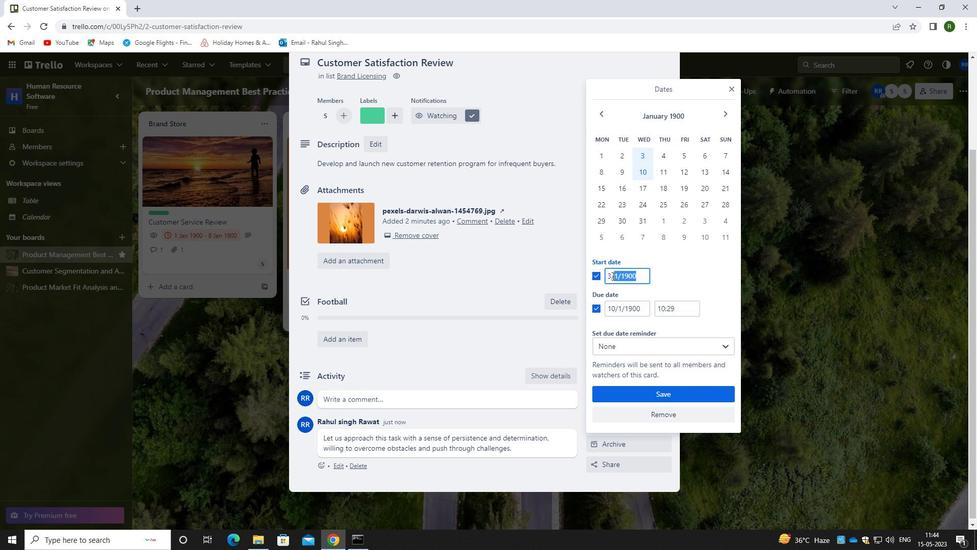 
Action: Mouse pressed left at (602, 277)
Screenshot: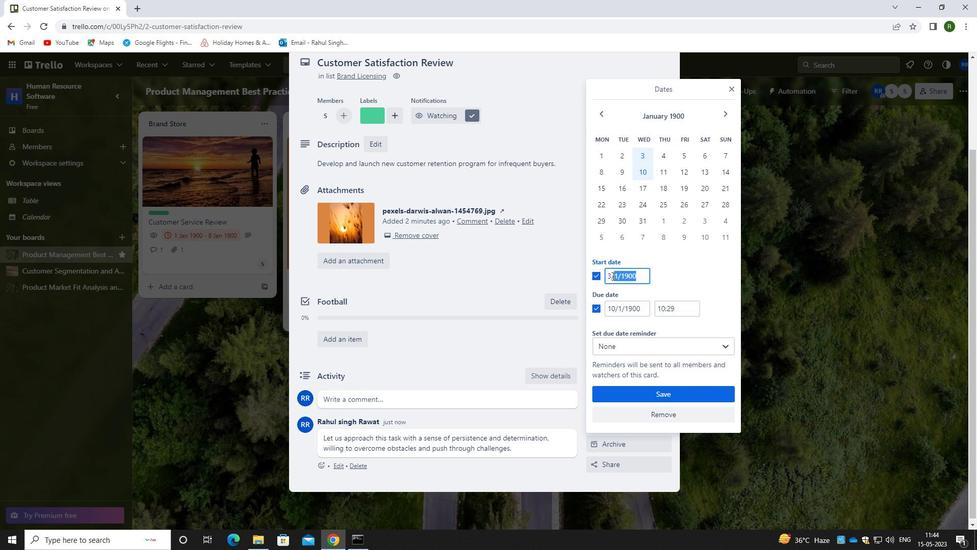 
Action: Mouse moved to (598, 278)
Screenshot: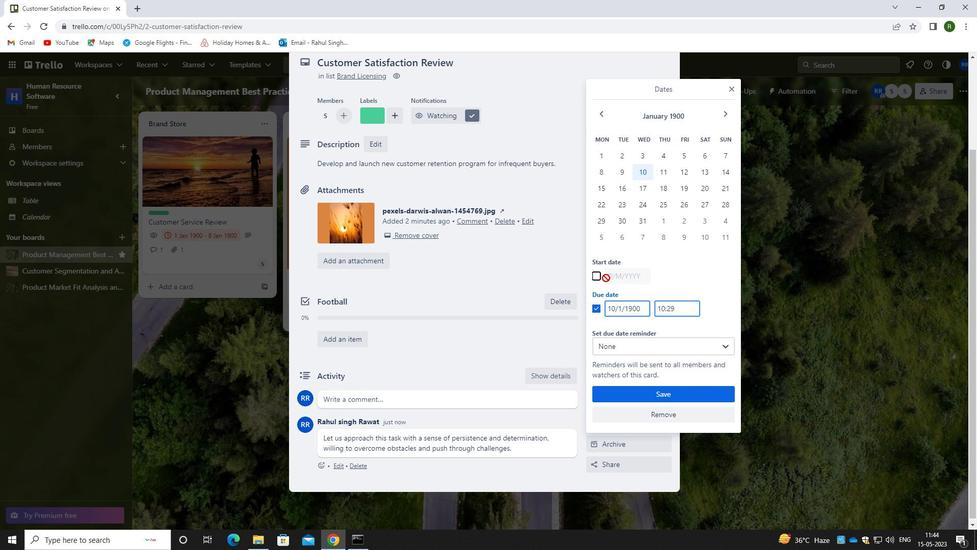 
Action: Mouse pressed left at (598, 278)
Screenshot: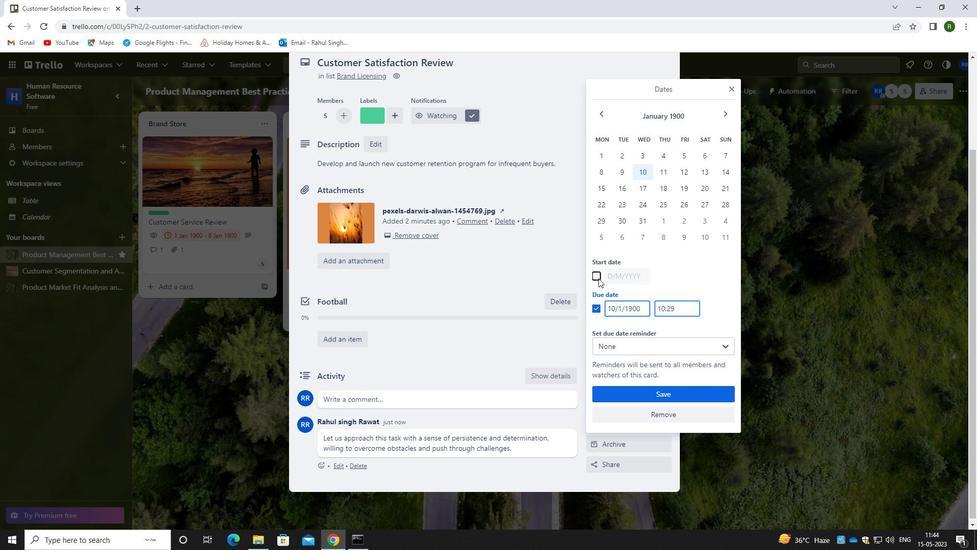 
Action: Mouse moved to (644, 276)
Screenshot: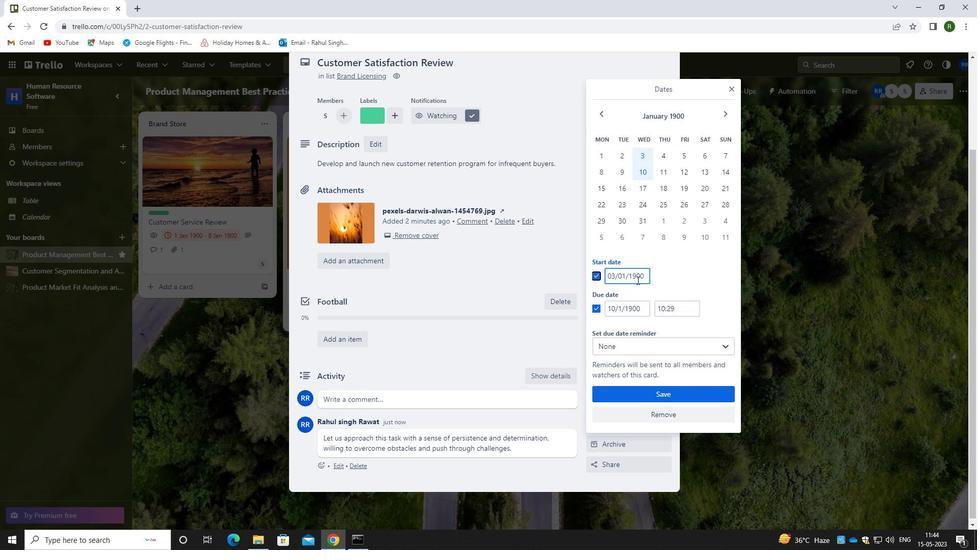 
Action: Mouse pressed left at (644, 276)
Screenshot: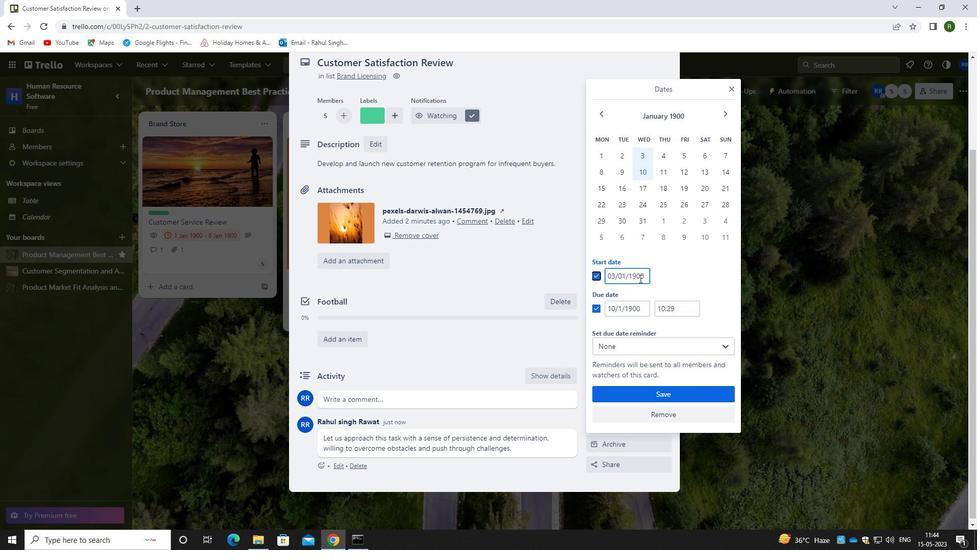 
Action: Mouse moved to (605, 282)
Screenshot: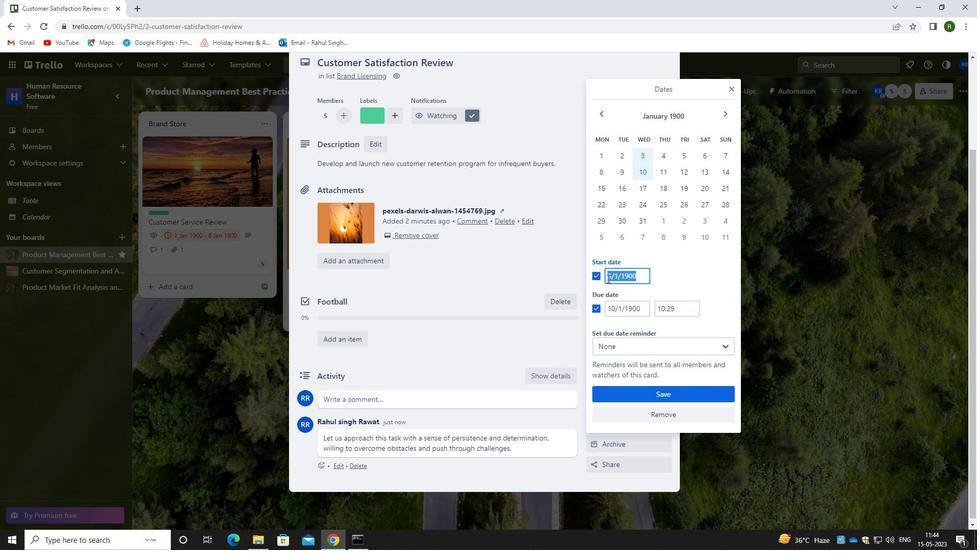 
Action: Key pressed 04/01/0199
Screenshot: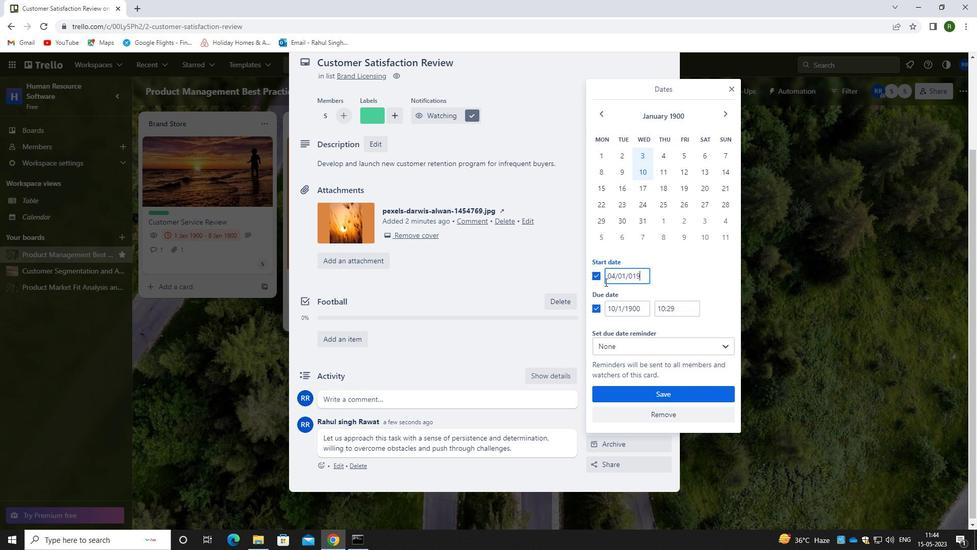 
Action: Mouse moved to (643, 308)
Screenshot: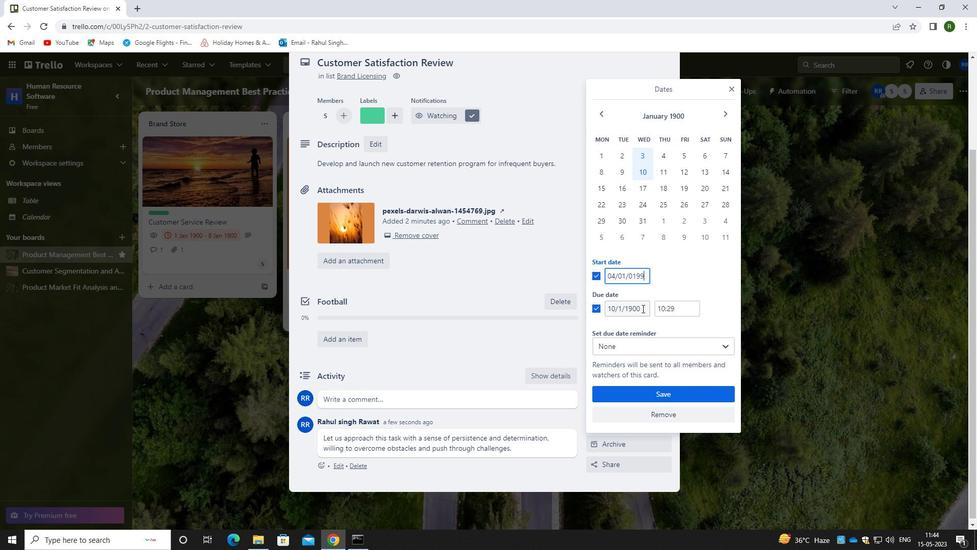 
Action: Mouse pressed left at (643, 308)
Screenshot: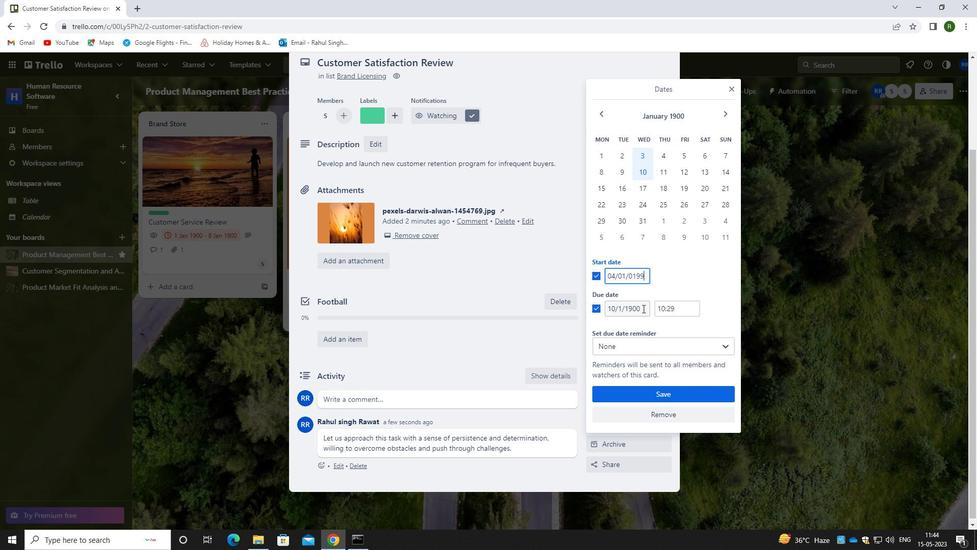 
Action: Mouse moved to (603, 313)
Screenshot: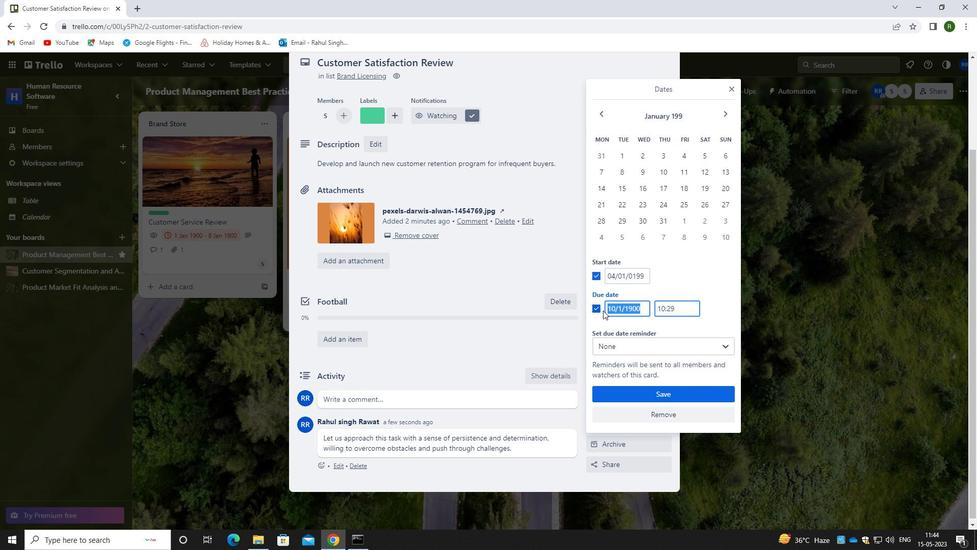 
Action: Key pressed 11/01/1900
Screenshot: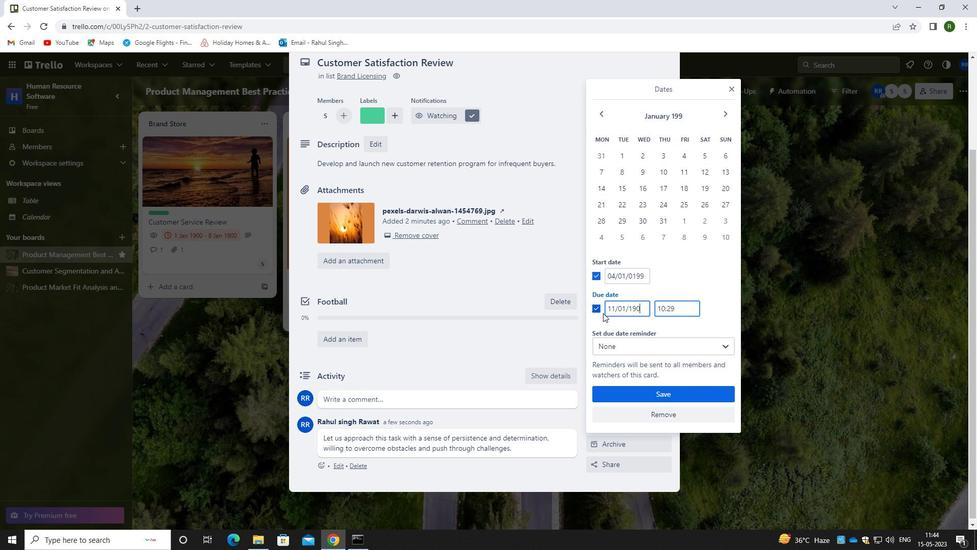 
Action: Mouse moved to (646, 276)
Screenshot: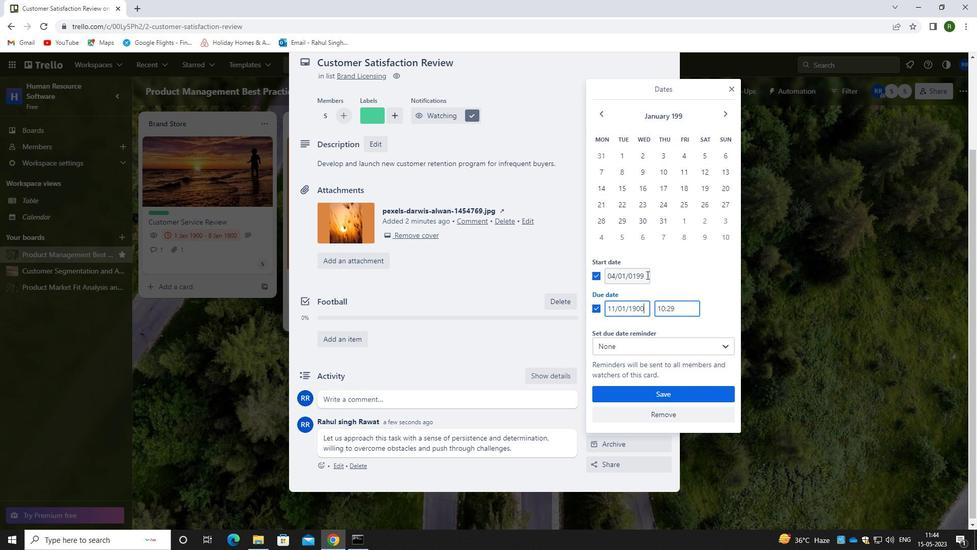 
Action: Mouse pressed left at (646, 276)
Screenshot: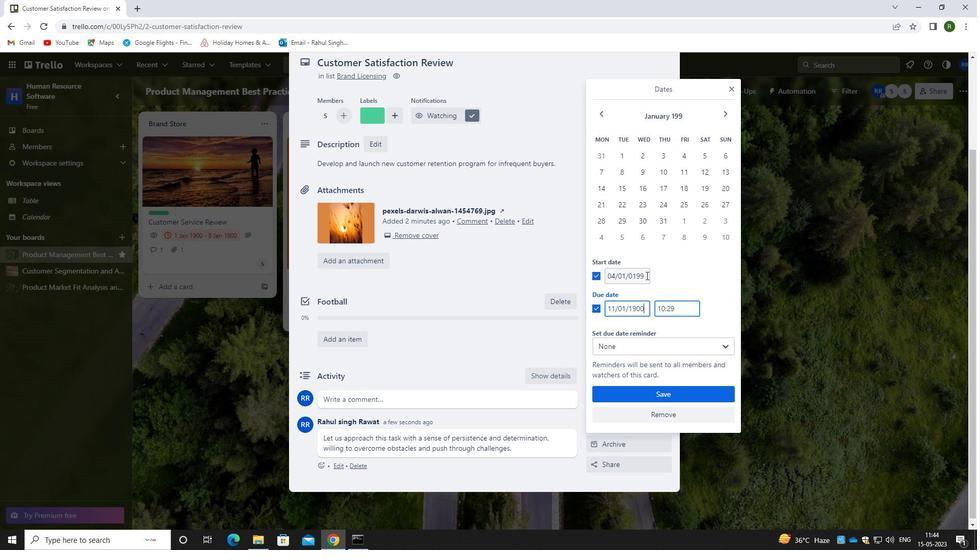 
Action: Mouse moved to (622, 283)
Screenshot: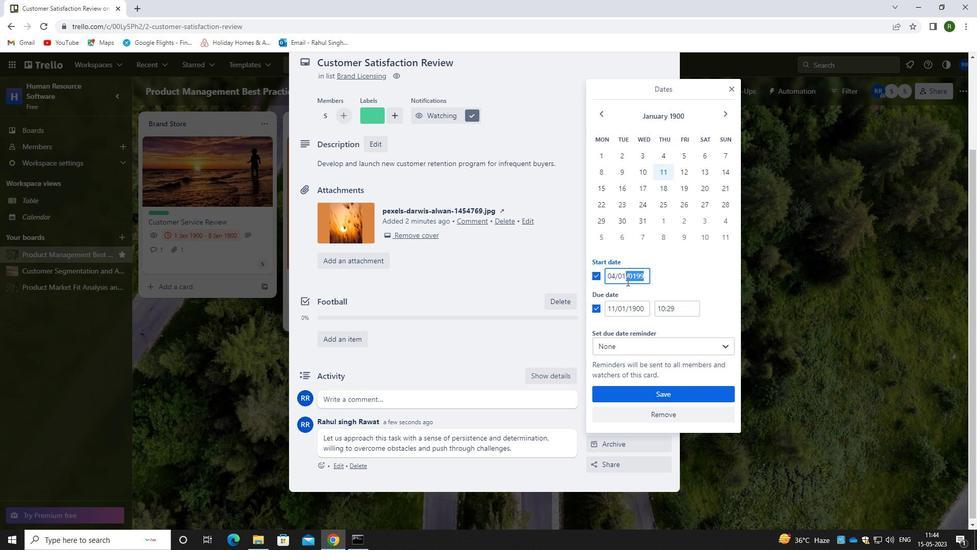 
Action: Key pressed <Key.backspace>/1900
Screenshot: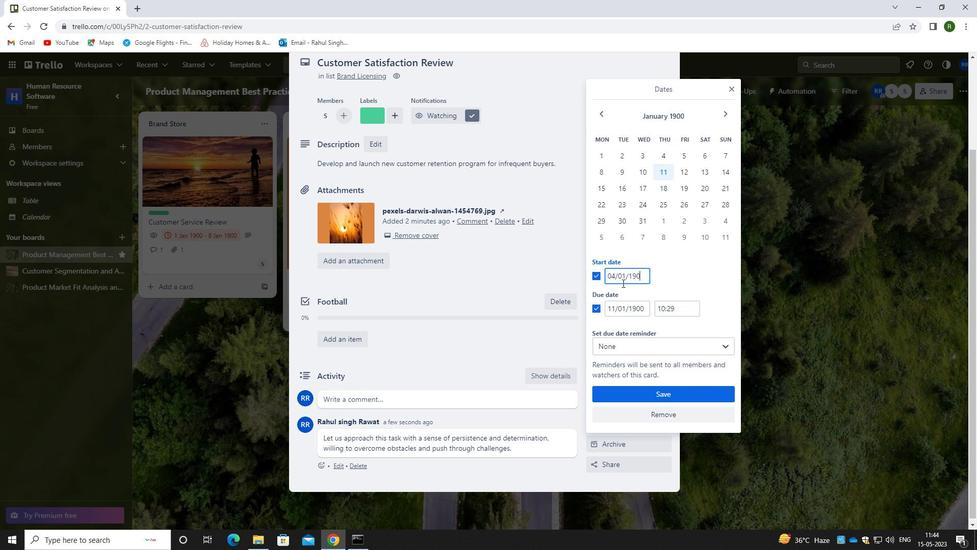 
Action: Mouse moved to (650, 398)
Screenshot: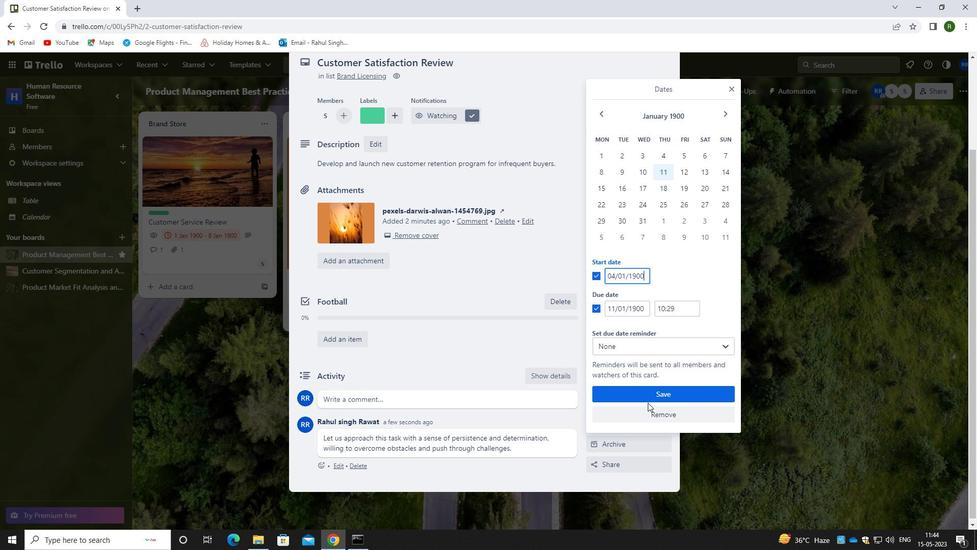 
Action: Mouse pressed left at (650, 398)
Screenshot: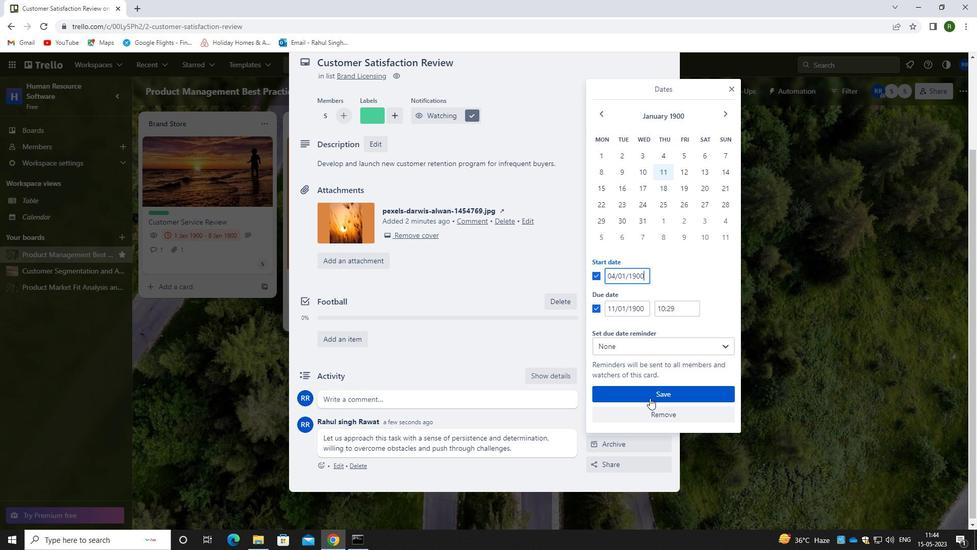 
Action: Mouse moved to (501, 299)
Screenshot: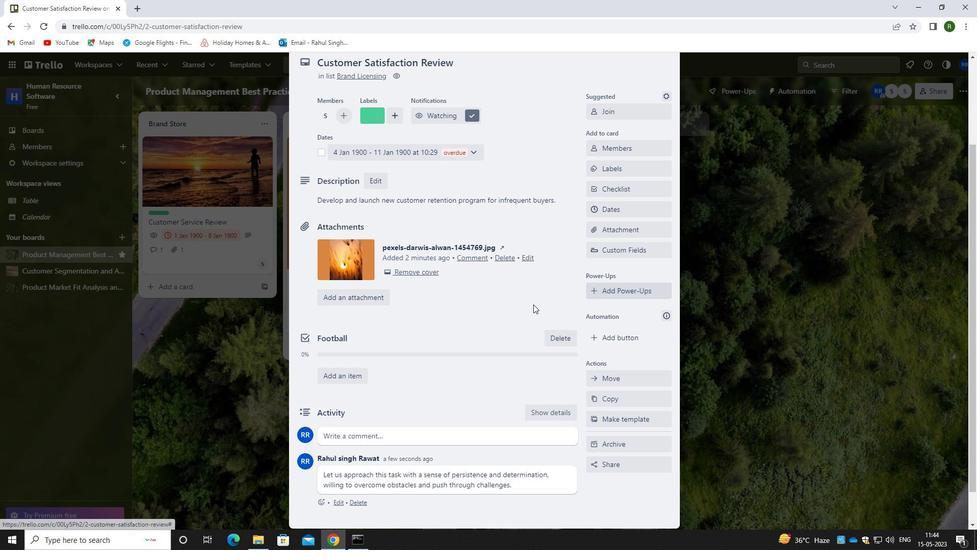 
Action: Mouse scrolled (501, 300) with delta (0, 0)
Screenshot: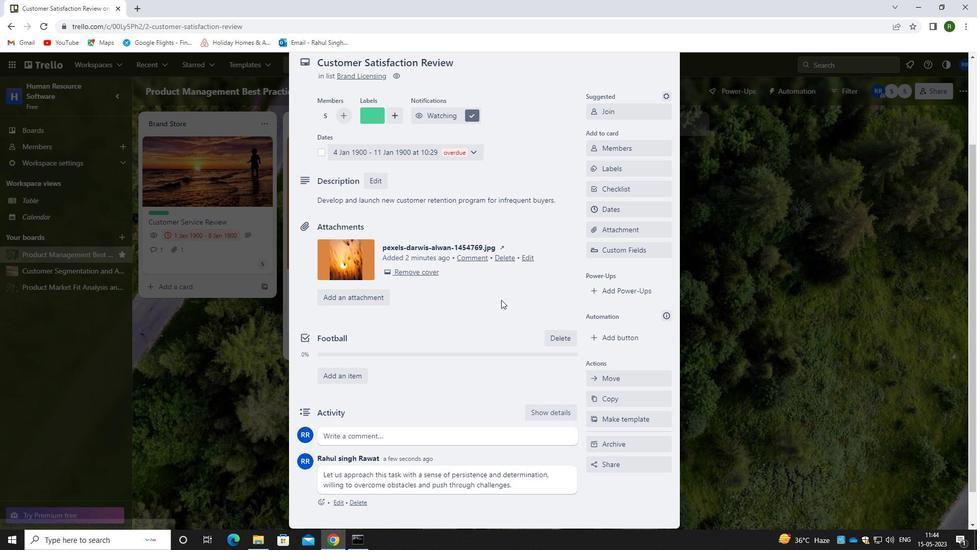 
Action: Mouse scrolled (501, 300) with delta (0, 0)
Screenshot: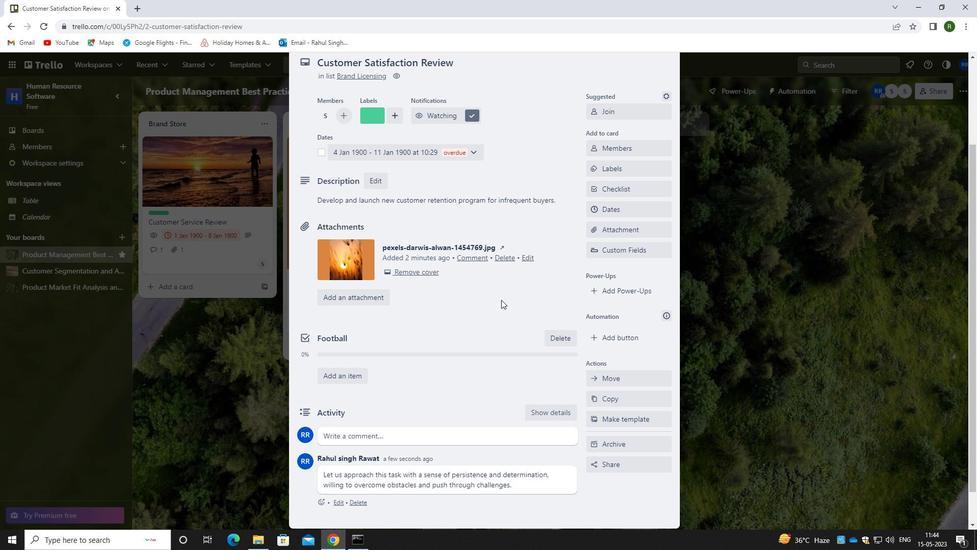 
Action: Mouse moved to (496, 298)
Screenshot: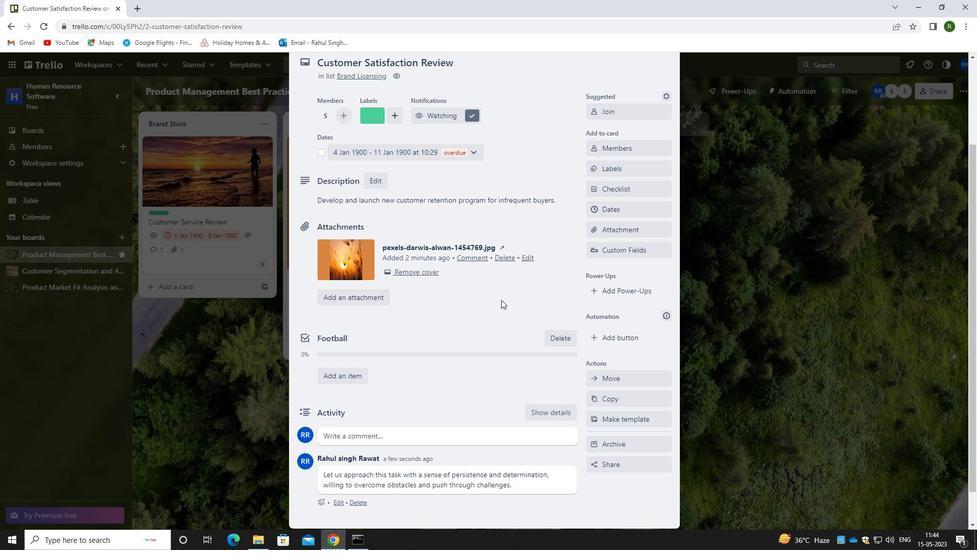 
